 Task: Find an Airbnb in Mankato, United States, for 8 guests from 12 Aug to 16 Aug, with free parking, TV, and a price range of ₹10,000 to ₹16,000.
Action: Mouse moved to (567, 102)
Screenshot: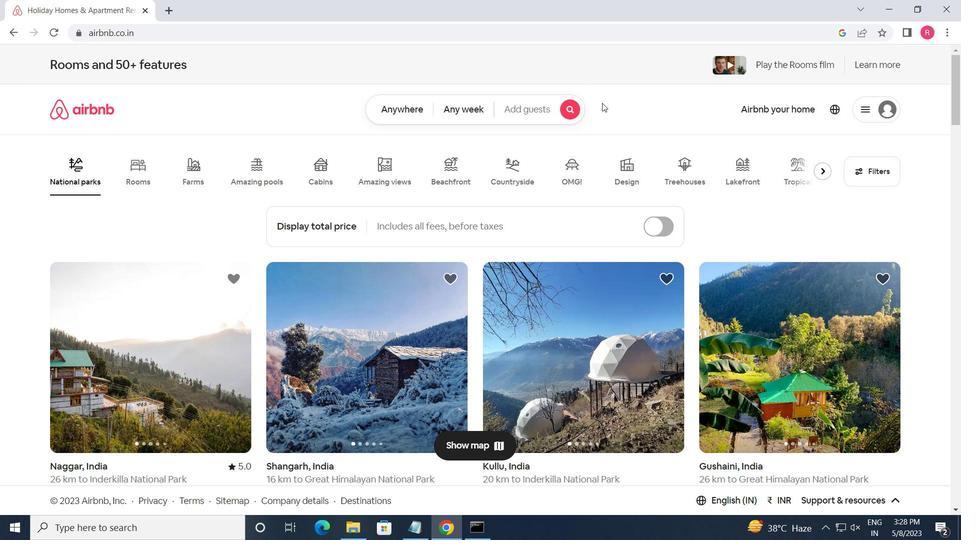 
Action: Mouse pressed left at (567, 102)
Screenshot: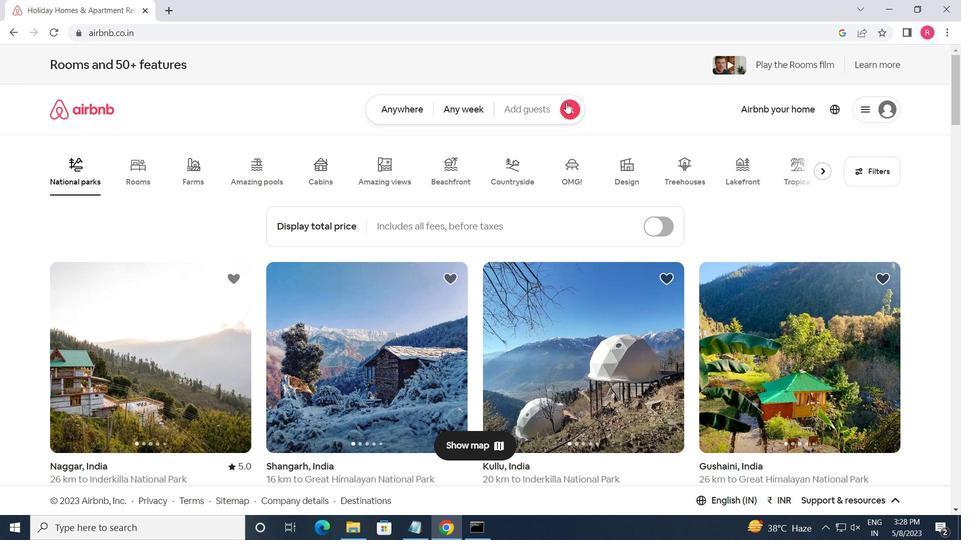 
Action: Mouse moved to (254, 167)
Screenshot: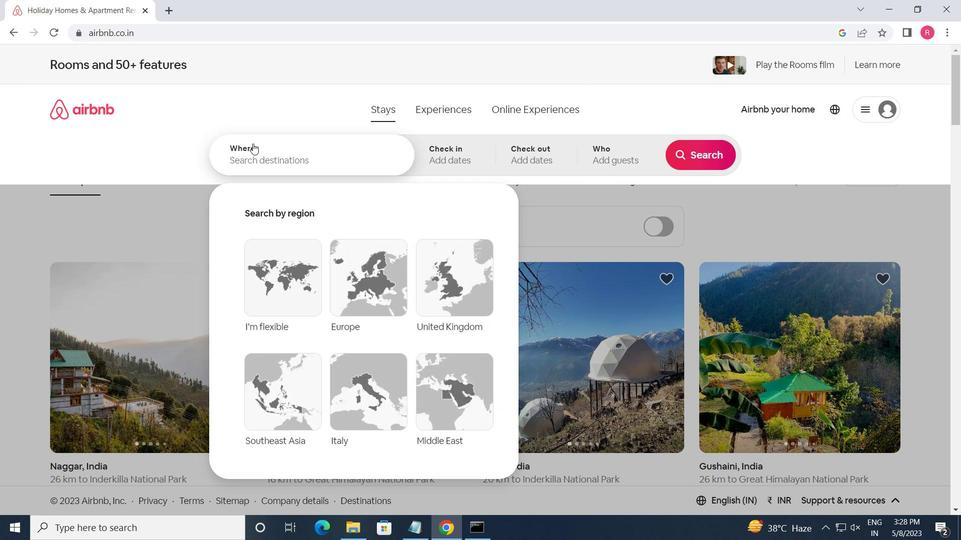 
Action: Mouse pressed left at (254, 167)
Screenshot: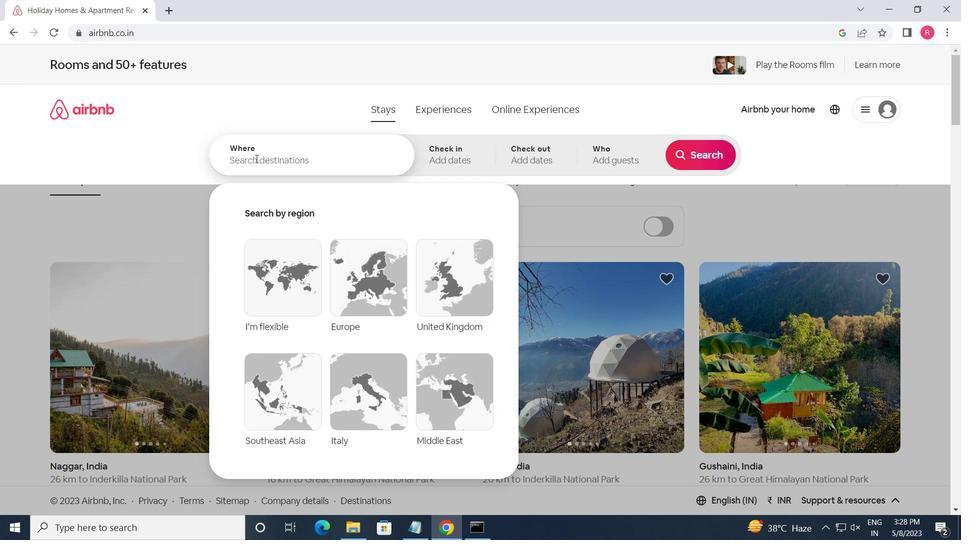 
Action: Key pressed <Key.shift_r><Key.shift_r><Key.shift_r><Key.shift_r><Key.shift_r><Key.shift_r><Key.shift_r><Key.shift_r><Key.shift_r><Key.shift_r><Key.shift_r><Key.shift_r>Mankato,<Key.space><Key.shift_r>United<Key.space><Key.shift>STATES<Key.enter>
Screenshot: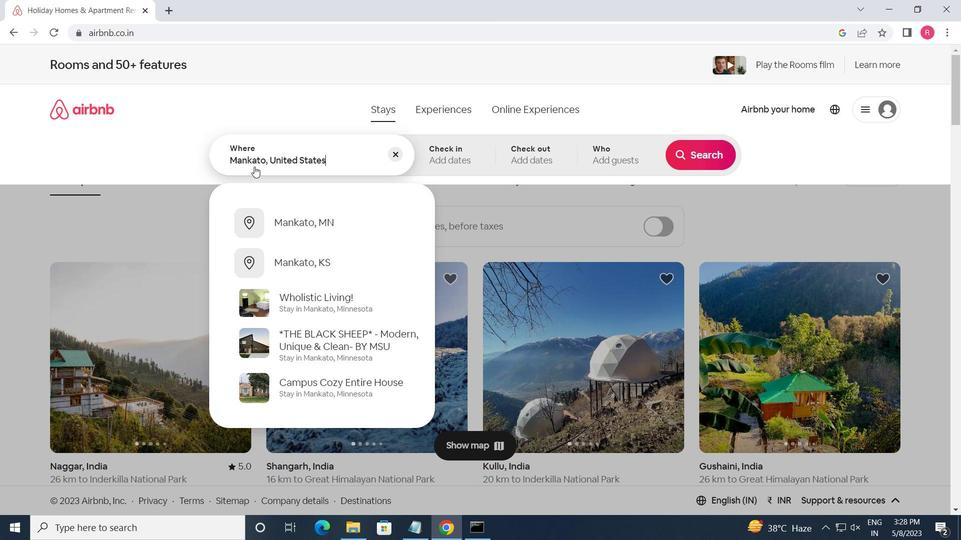 
Action: Mouse moved to (697, 253)
Screenshot: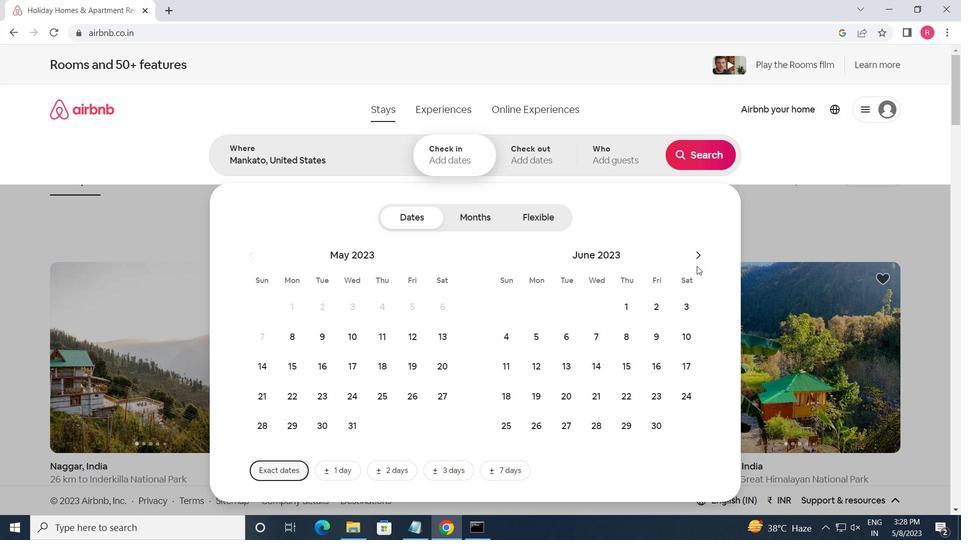 
Action: Mouse pressed left at (697, 253)
Screenshot: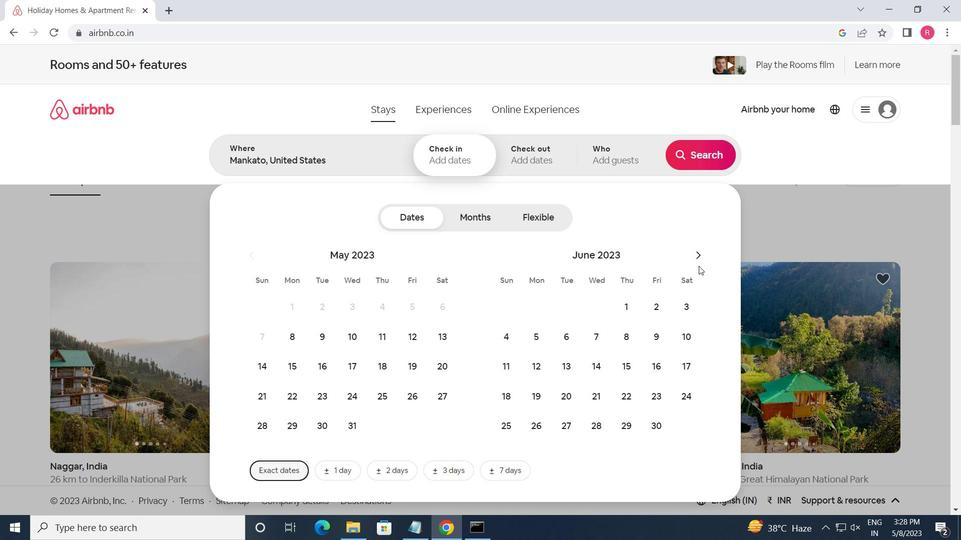 
Action: Mouse pressed left at (697, 253)
Screenshot: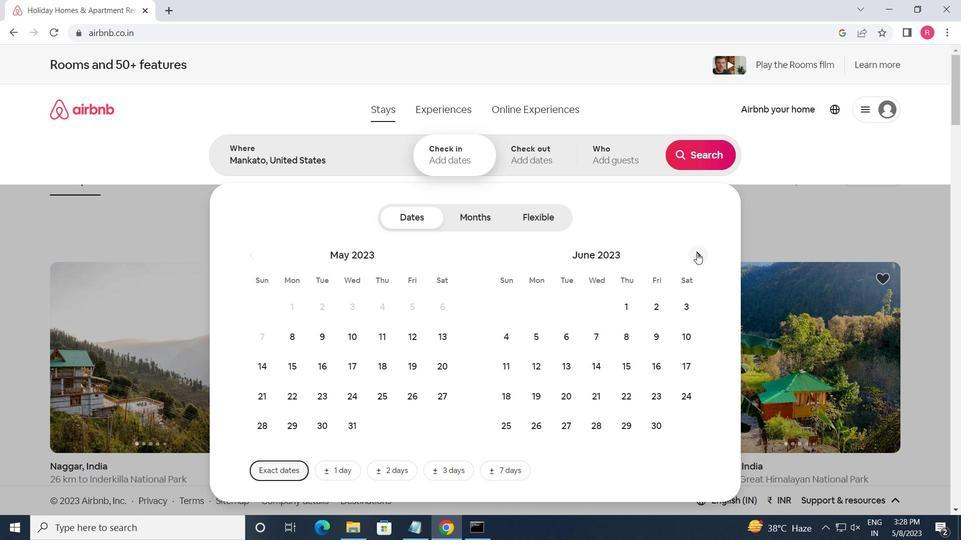 
Action: Mouse pressed left at (697, 253)
Screenshot: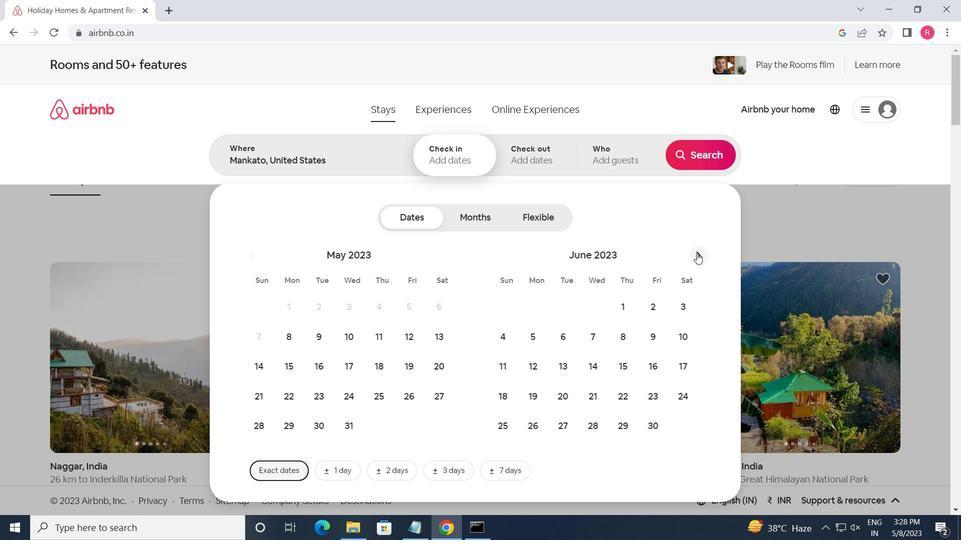 
Action: Mouse moved to (683, 341)
Screenshot: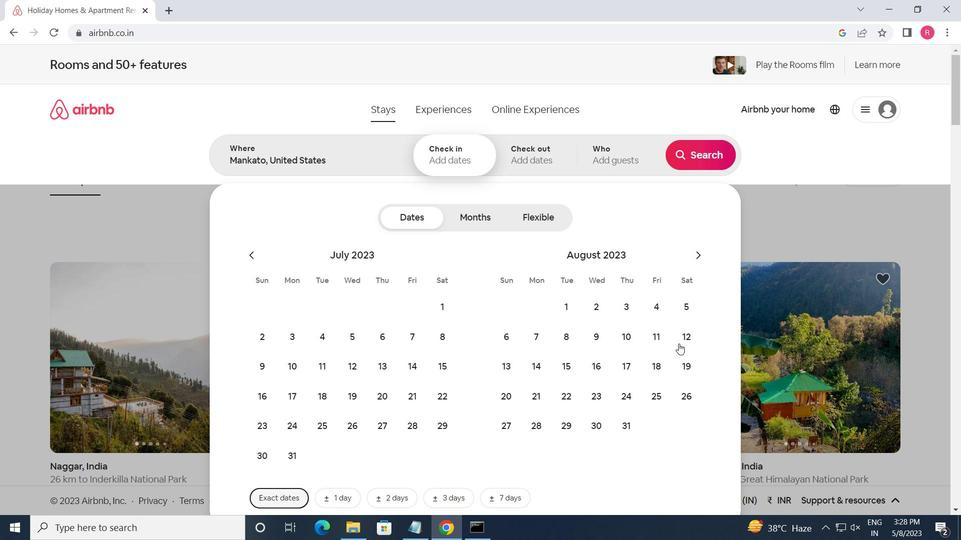 
Action: Mouse pressed left at (683, 341)
Screenshot: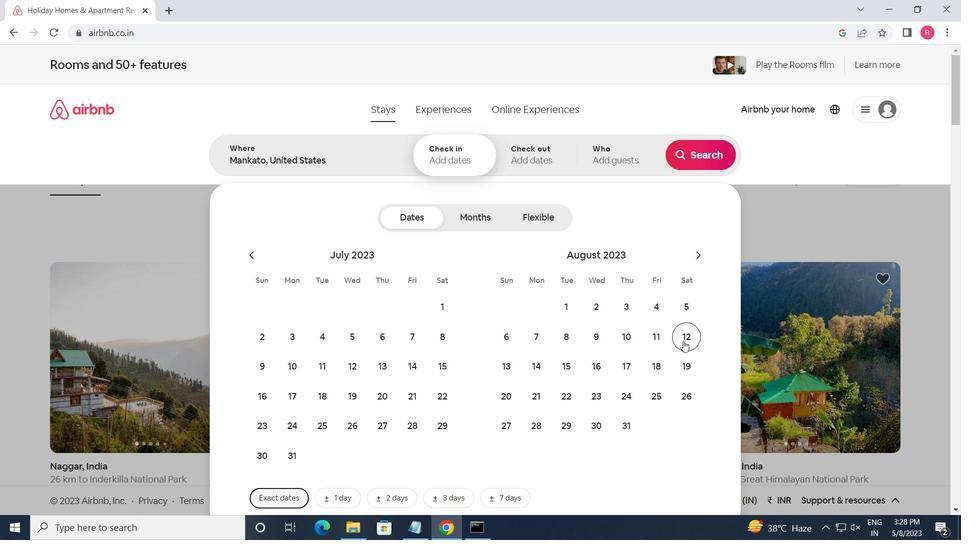 
Action: Mouse moved to (607, 371)
Screenshot: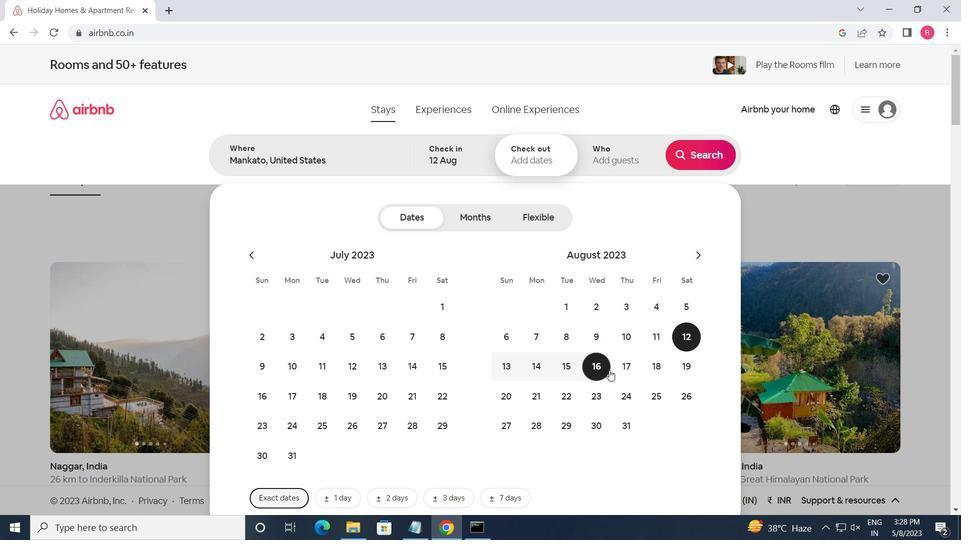 
Action: Mouse pressed left at (607, 371)
Screenshot: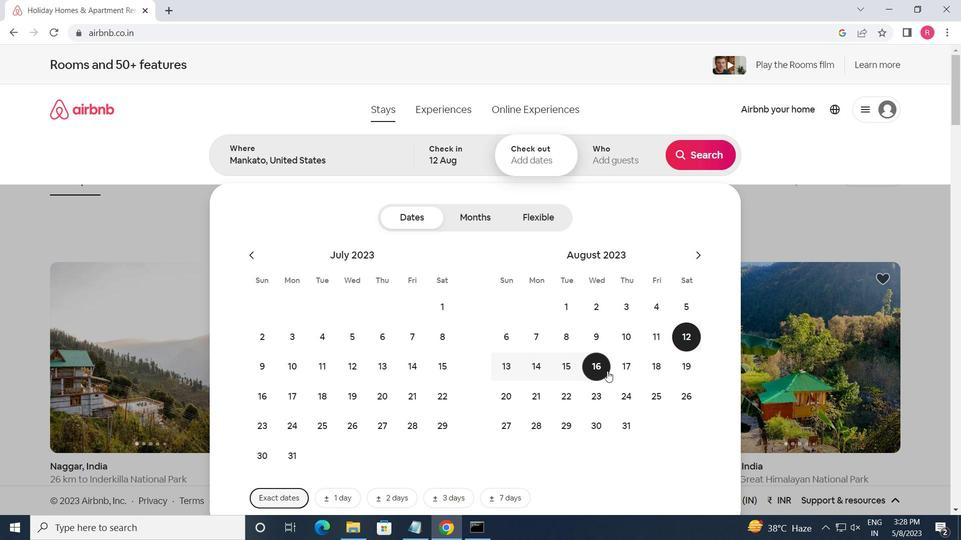
Action: Mouse moved to (606, 145)
Screenshot: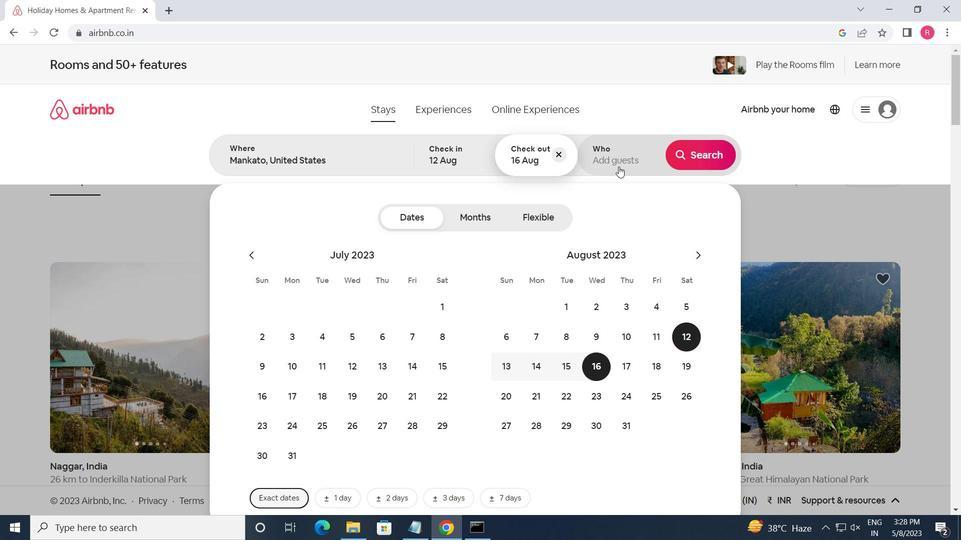 
Action: Mouse pressed left at (606, 145)
Screenshot: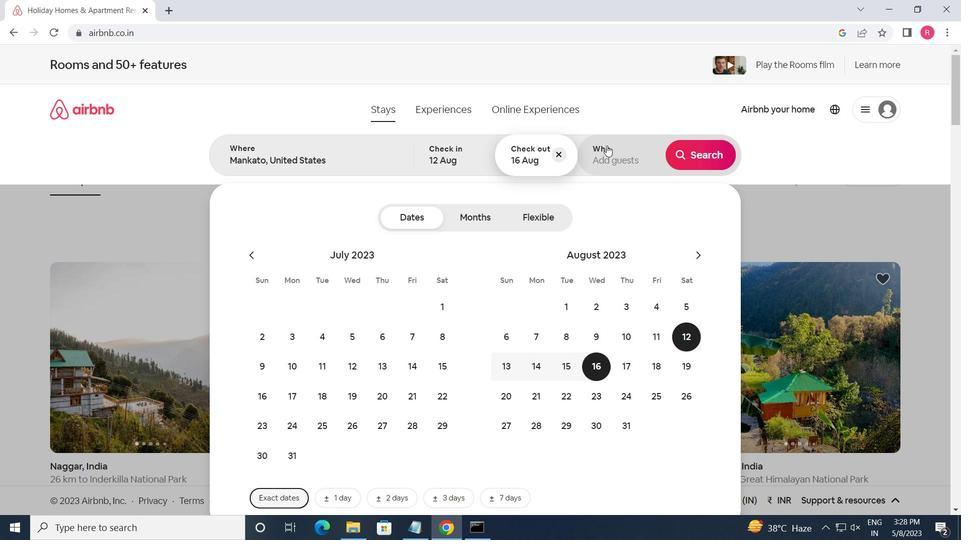 
Action: Mouse moved to (704, 222)
Screenshot: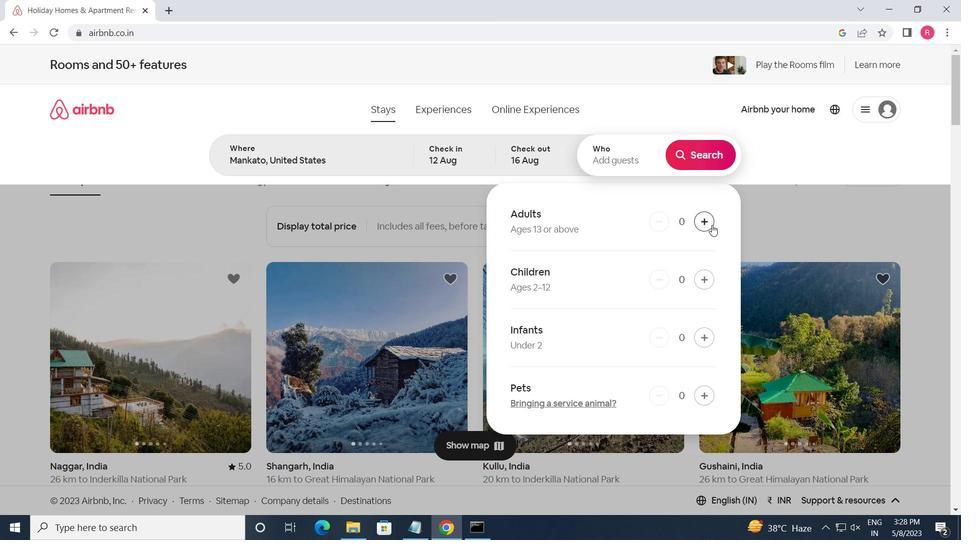
Action: Mouse pressed left at (704, 222)
Screenshot: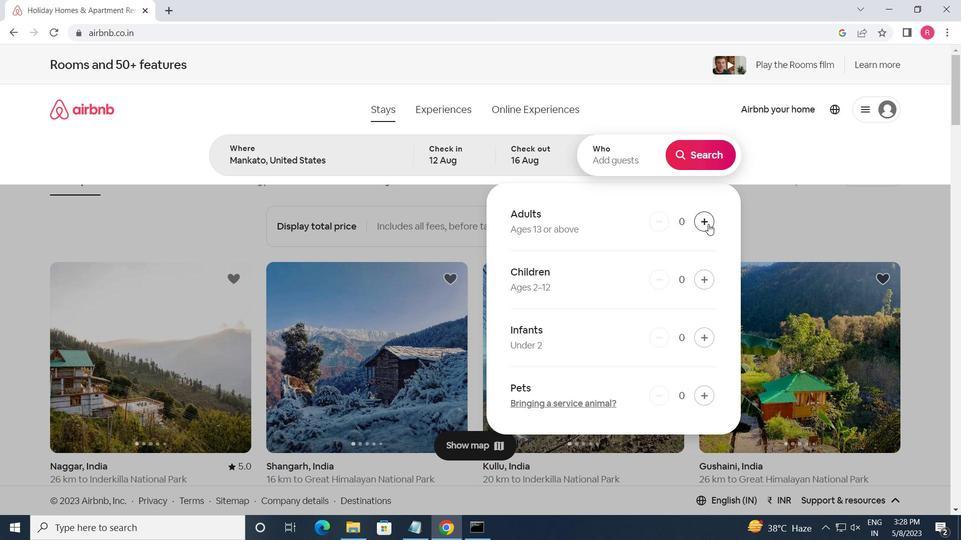 
Action: Mouse pressed left at (704, 222)
Screenshot: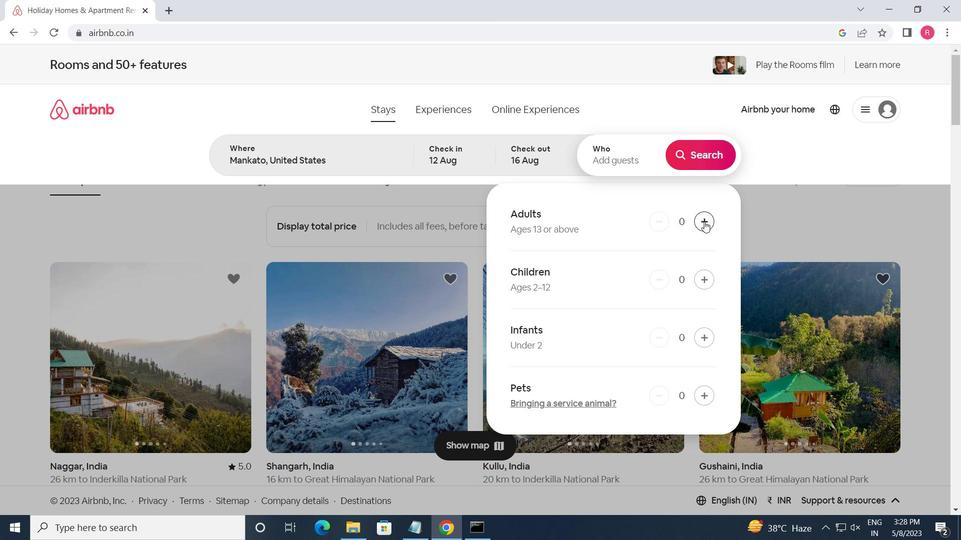 
Action: Mouse pressed left at (704, 222)
Screenshot: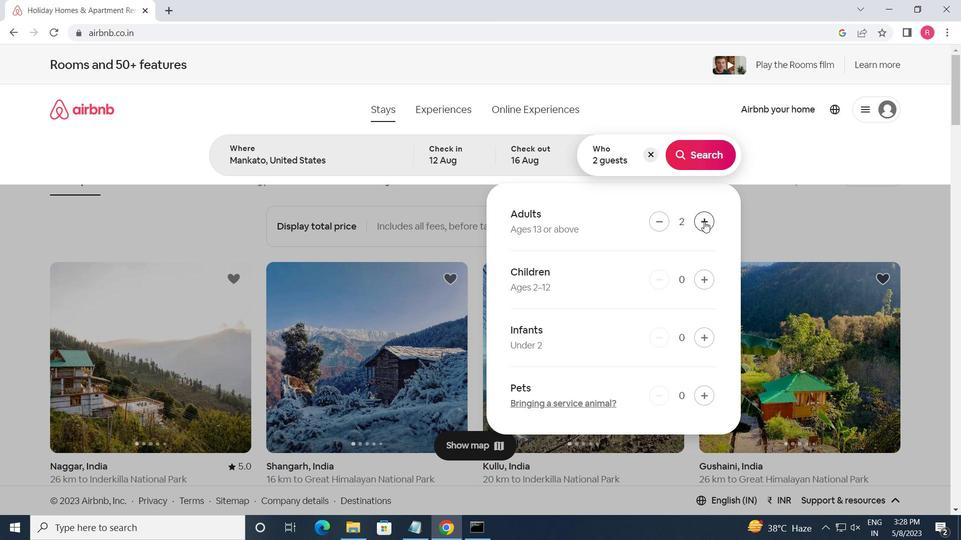 
Action: Mouse pressed left at (704, 222)
Screenshot: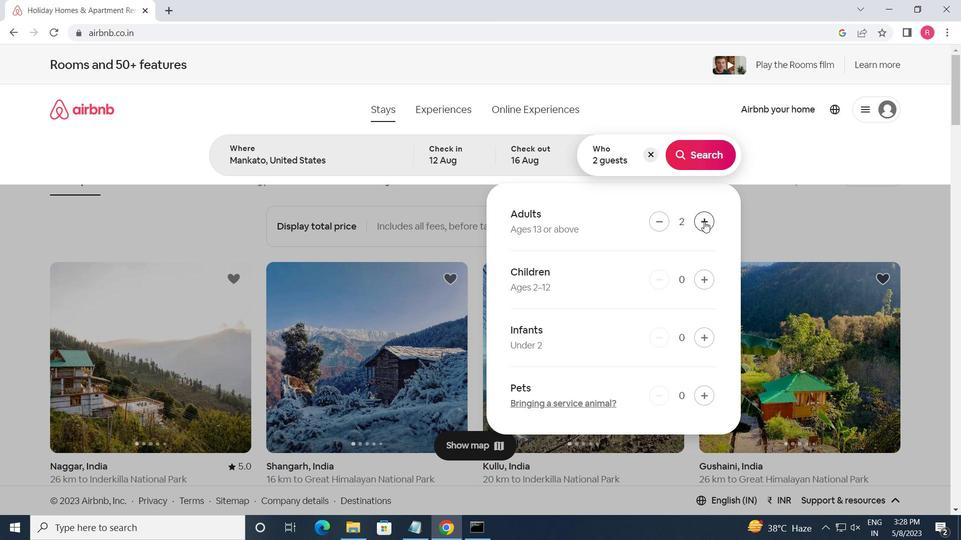 
Action: Mouse pressed left at (704, 222)
Screenshot: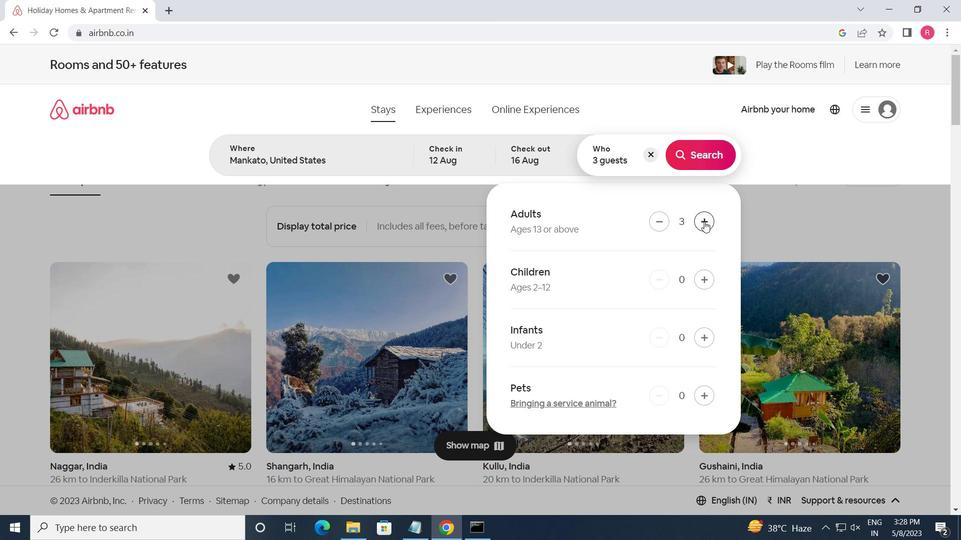 
Action: Mouse pressed left at (704, 222)
Screenshot: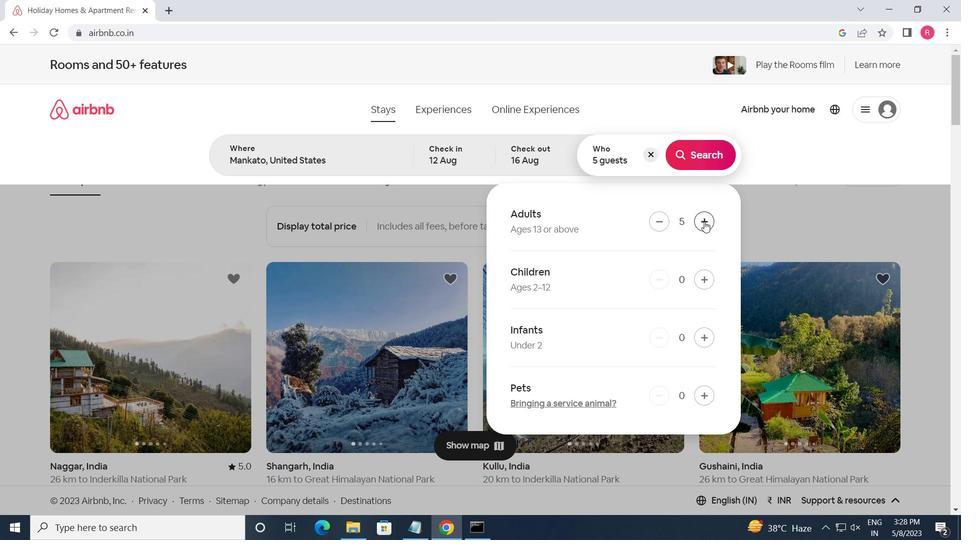 
Action: Mouse pressed left at (704, 222)
Screenshot: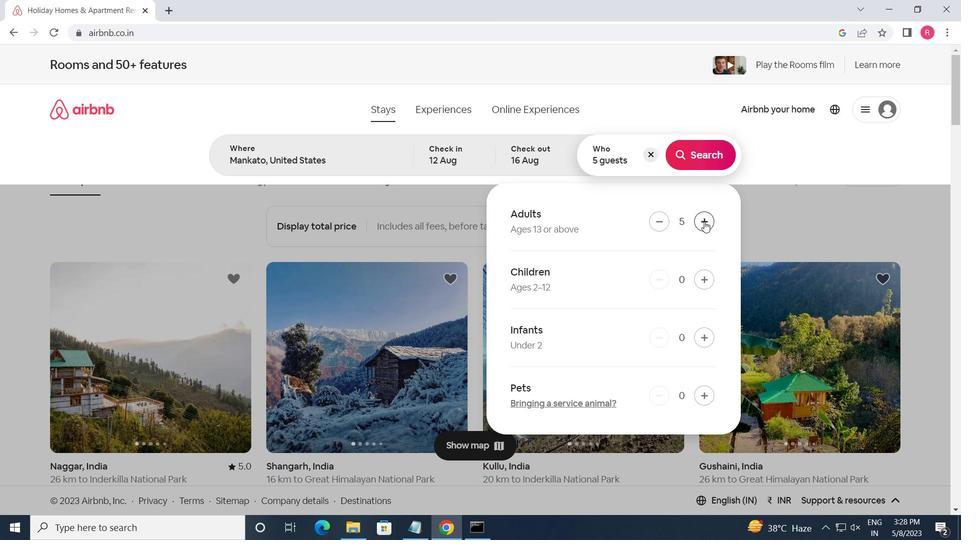 
Action: Mouse pressed left at (704, 222)
Screenshot: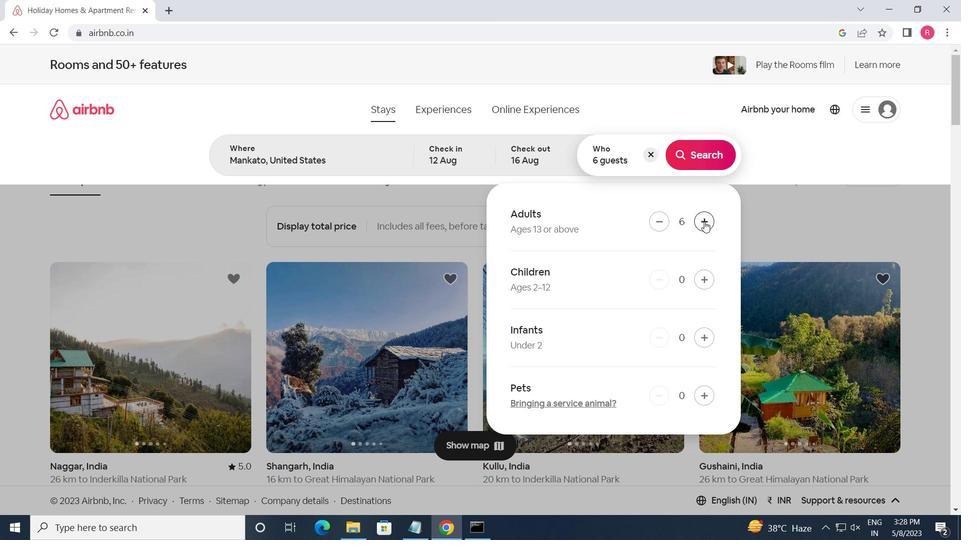
Action: Mouse moved to (688, 149)
Screenshot: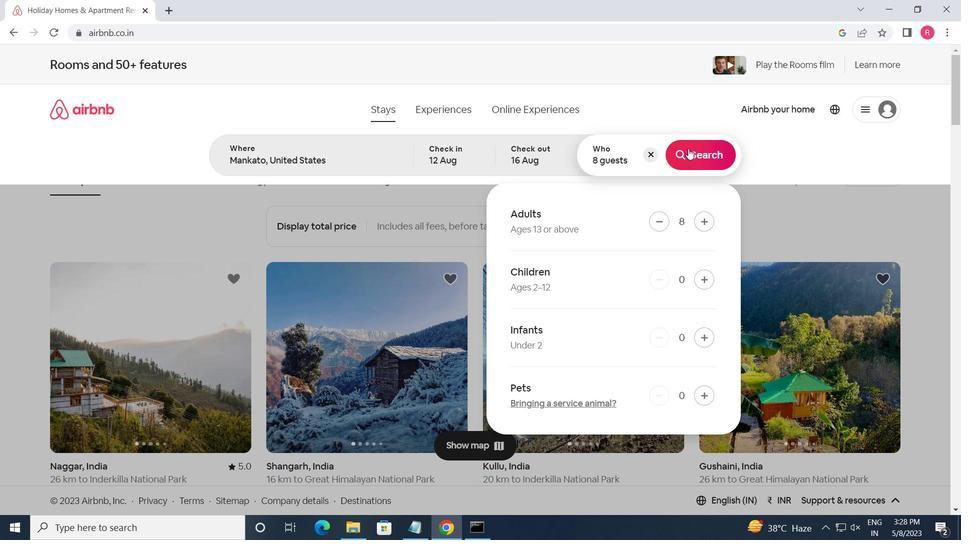 
Action: Mouse pressed left at (688, 149)
Screenshot: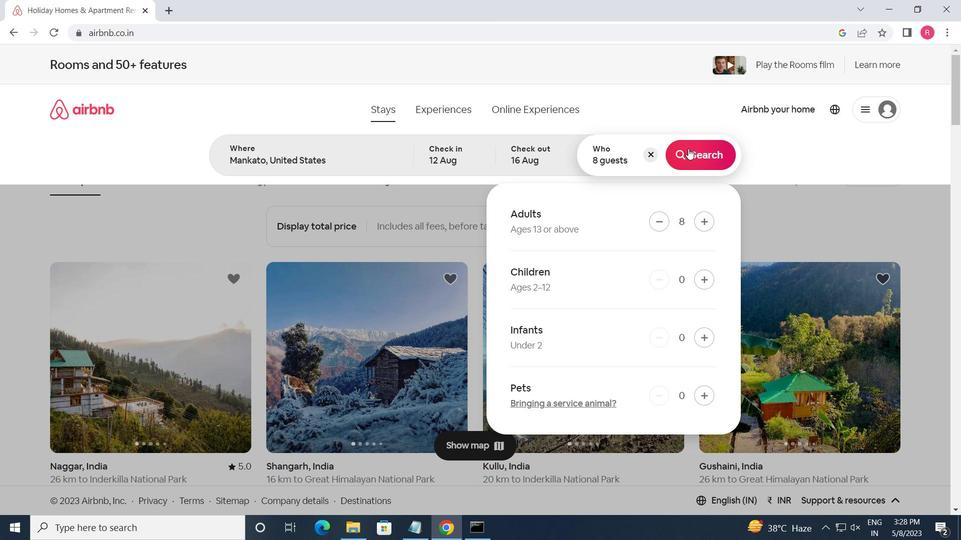 
Action: Mouse moved to (901, 124)
Screenshot: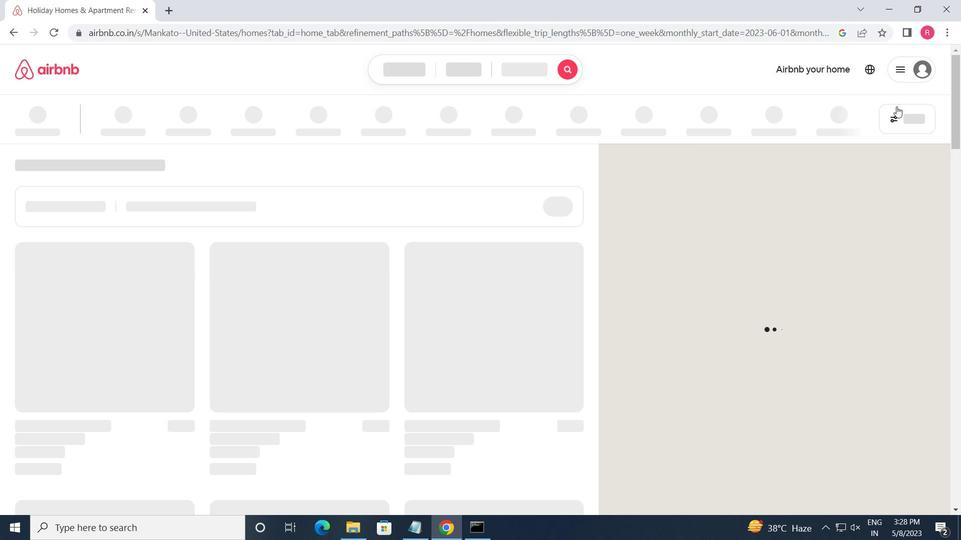 
Action: Mouse pressed left at (901, 124)
Screenshot: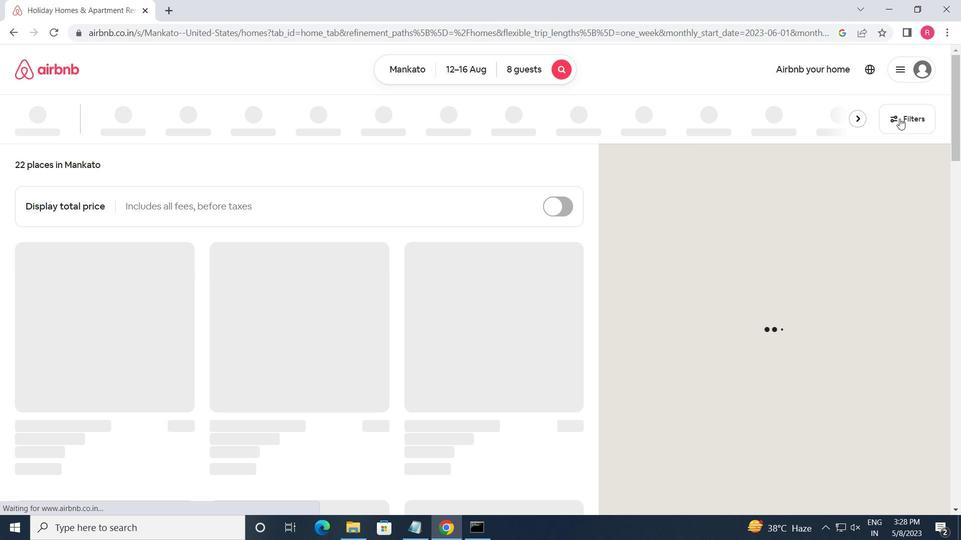 
Action: Mouse moved to (350, 417)
Screenshot: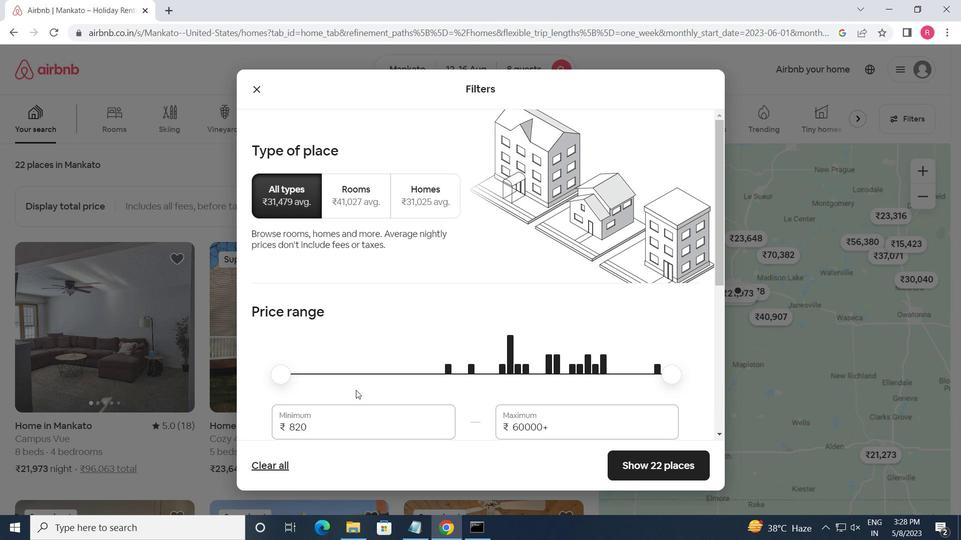 
Action: Mouse scrolled (350, 417) with delta (0, 0)
Screenshot: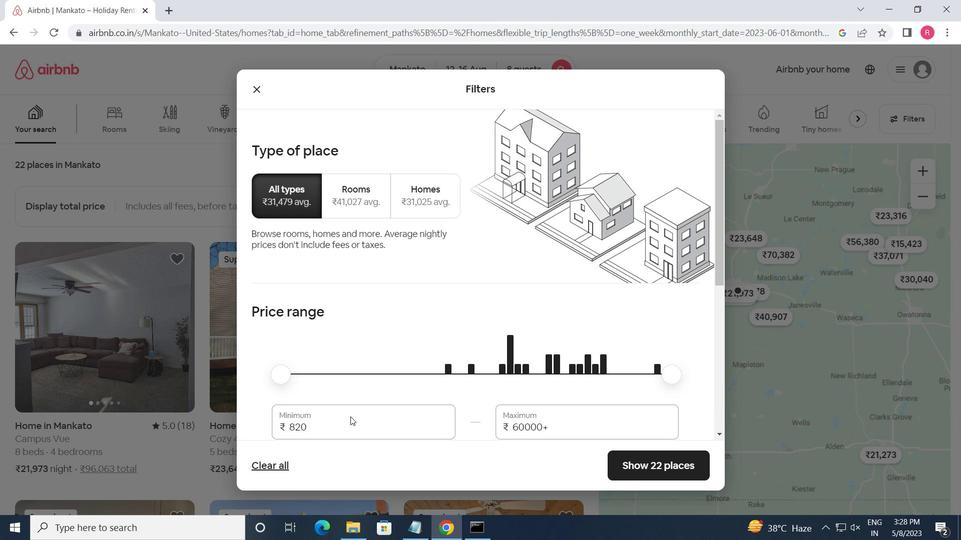 
Action: Mouse scrolled (350, 417) with delta (0, 0)
Screenshot: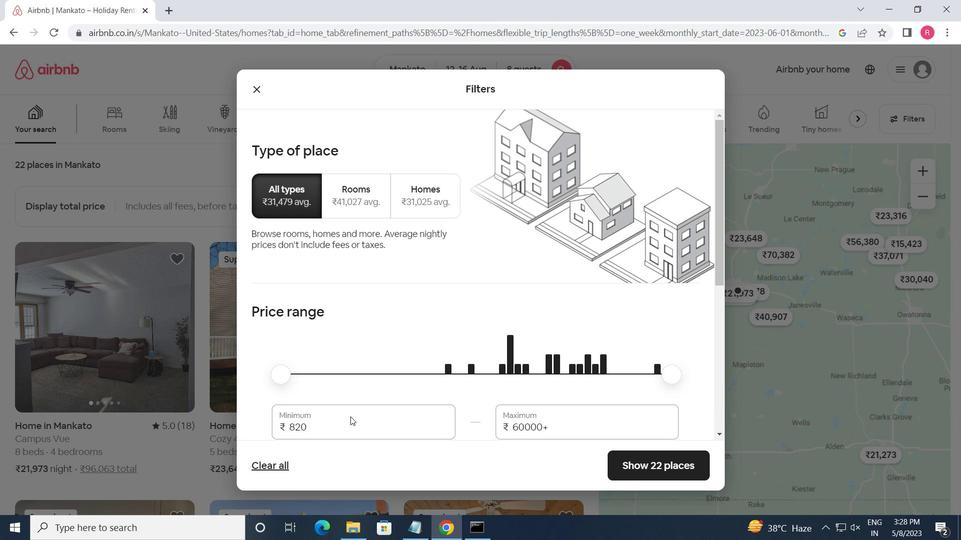 
Action: Mouse moved to (354, 302)
Screenshot: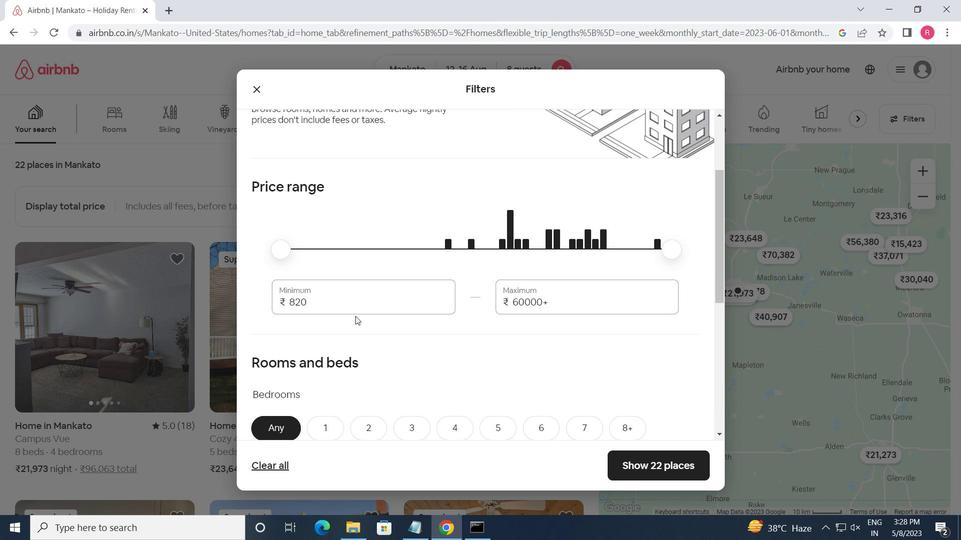 
Action: Mouse pressed left at (354, 302)
Screenshot: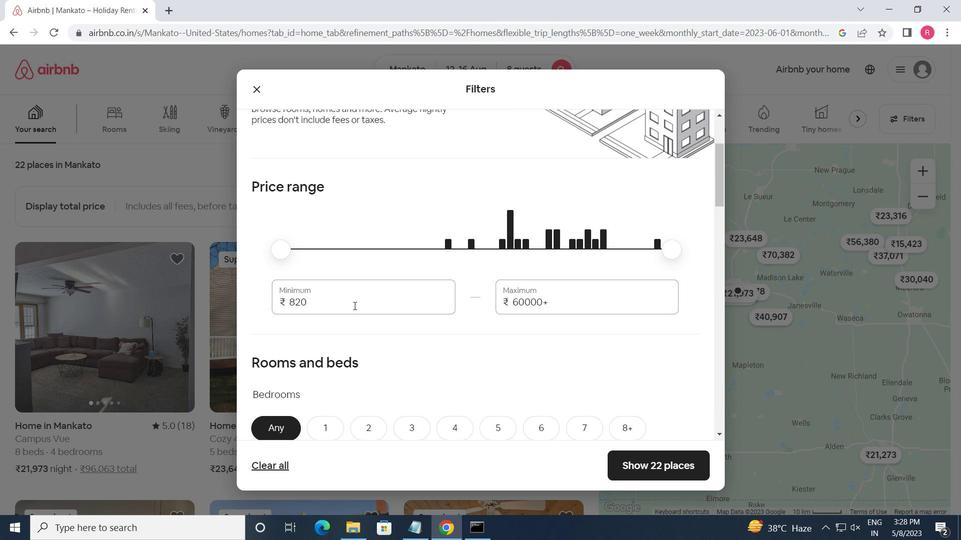 
Action: Mouse moved to (355, 301)
Screenshot: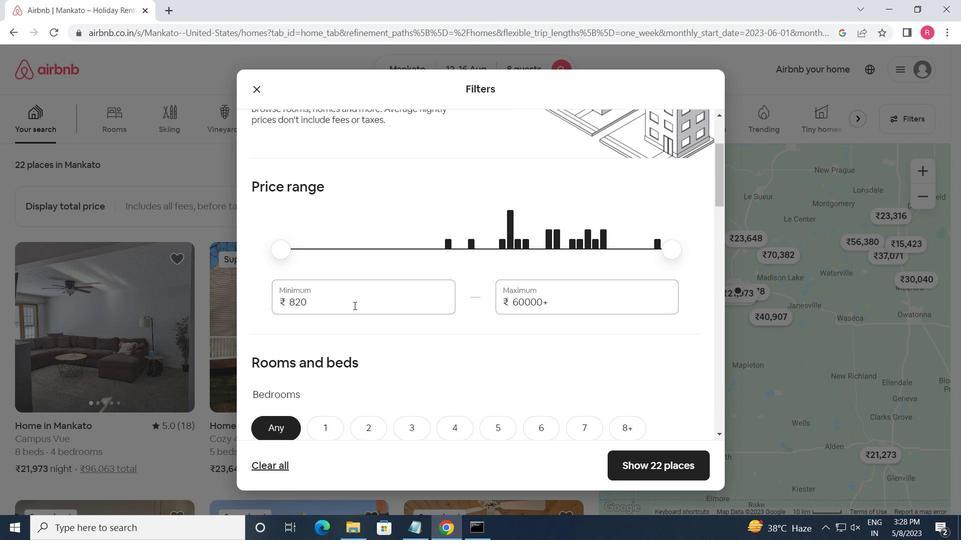 
Action: Key pressed <Key.backspace><Key.backspace><Key.backspace><Key.backspace><Key.backspace><Key.backspace><Key.backspace><Key.backspace><Key.backspace><Key.backspace>10000<Key.tab>16000
Screenshot: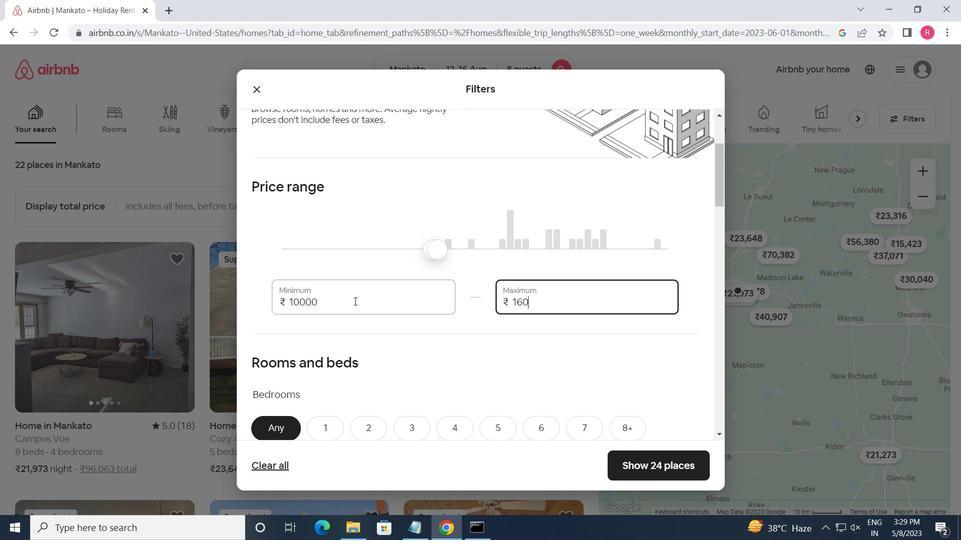 
Action: Mouse moved to (396, 231)
Screenshot: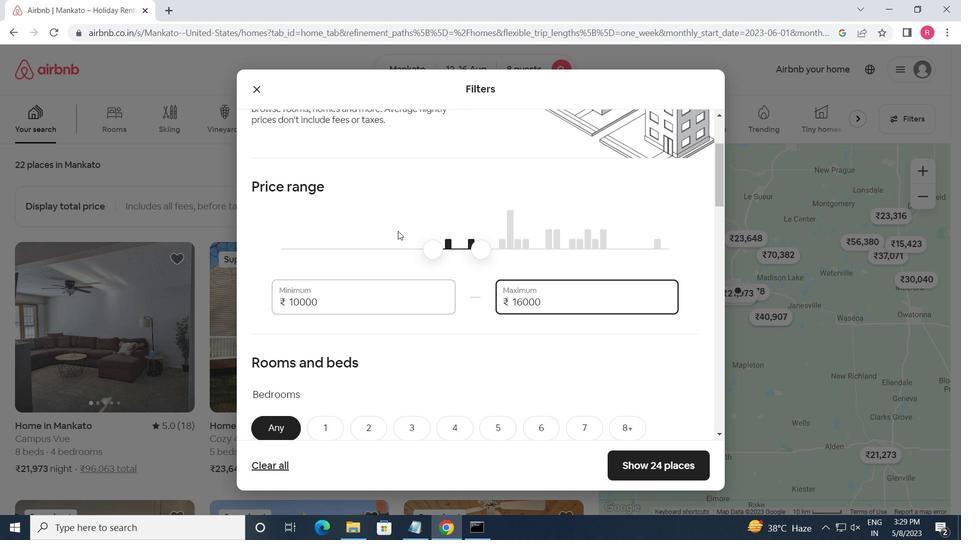 
Action: Mouse scrolled (396, 231) with delta (0, 0)
Screenshot: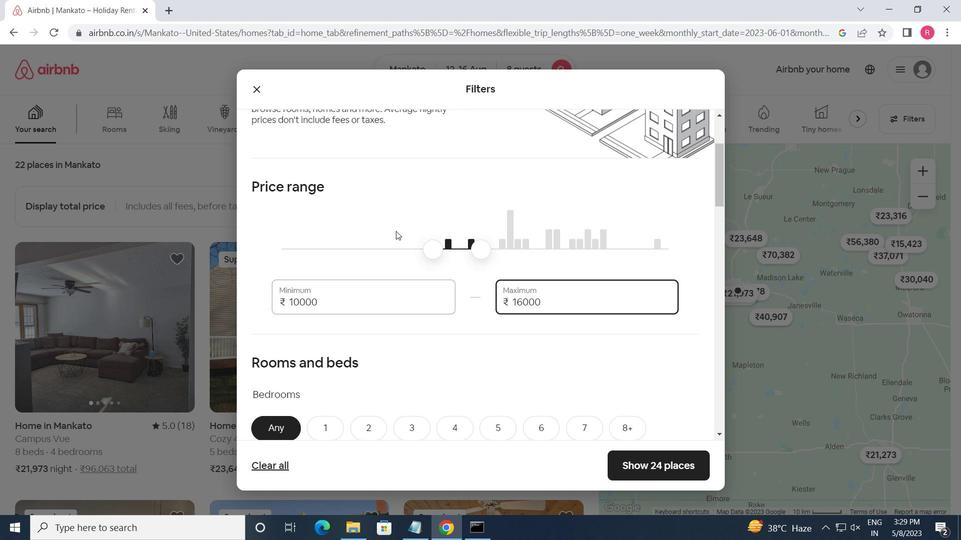 
Action: Mouse scrolled (396, 231) with delta (0, 0)
Screenshot: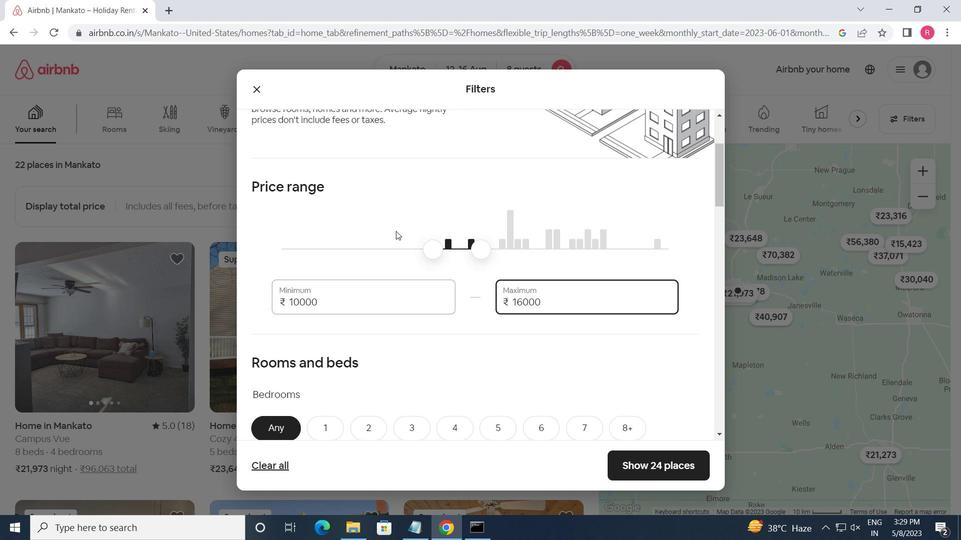 
Action: Mouse moved to (623, 304)
Screenshot: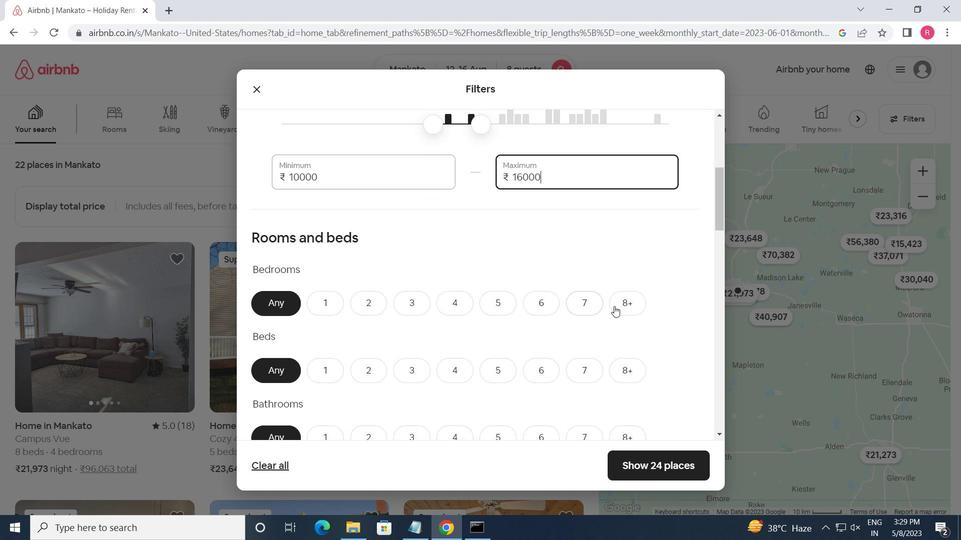 
Action: Mouse pressed left at (623, 304)
Screenshot: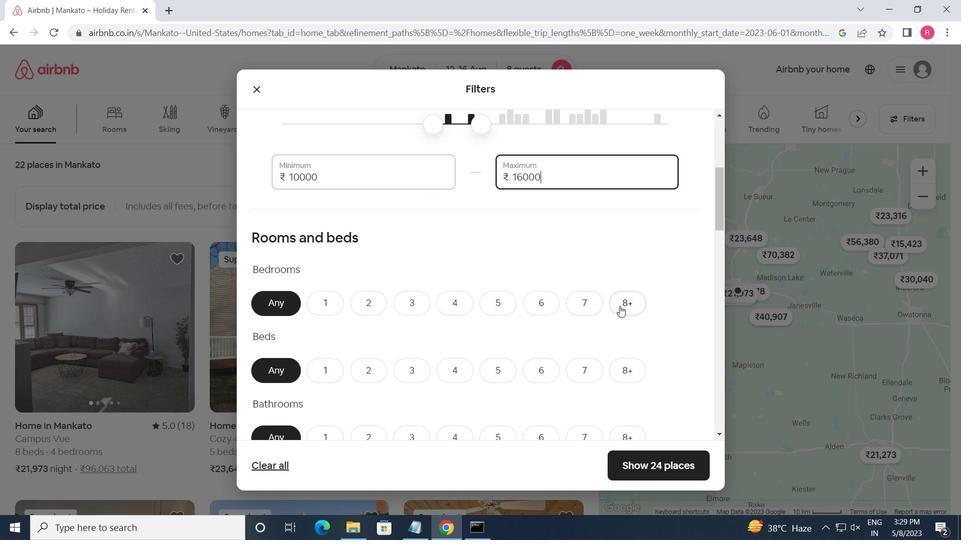 
Action: Mouse moved to (624, 363)
Screenshot: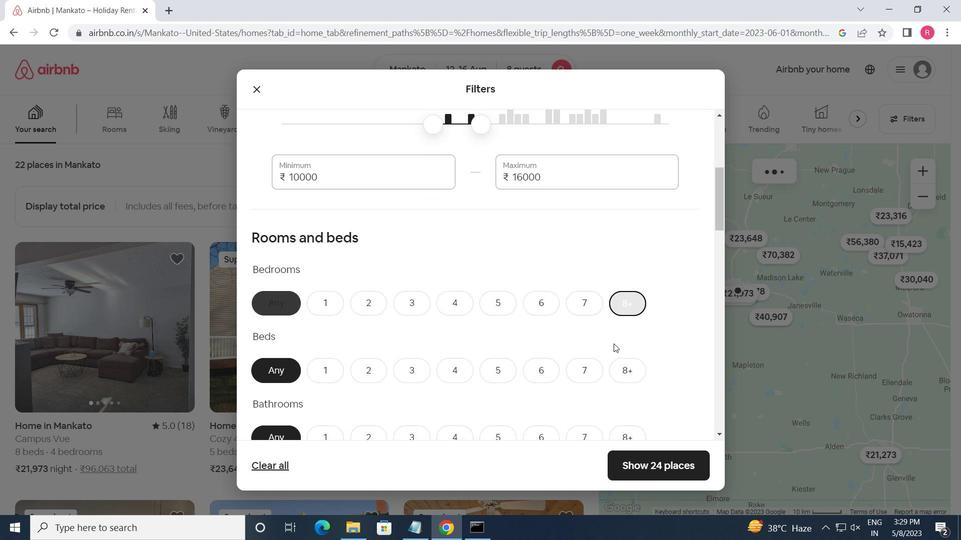 
Action: Mouse pressed left at (624, 363)
Screenshot: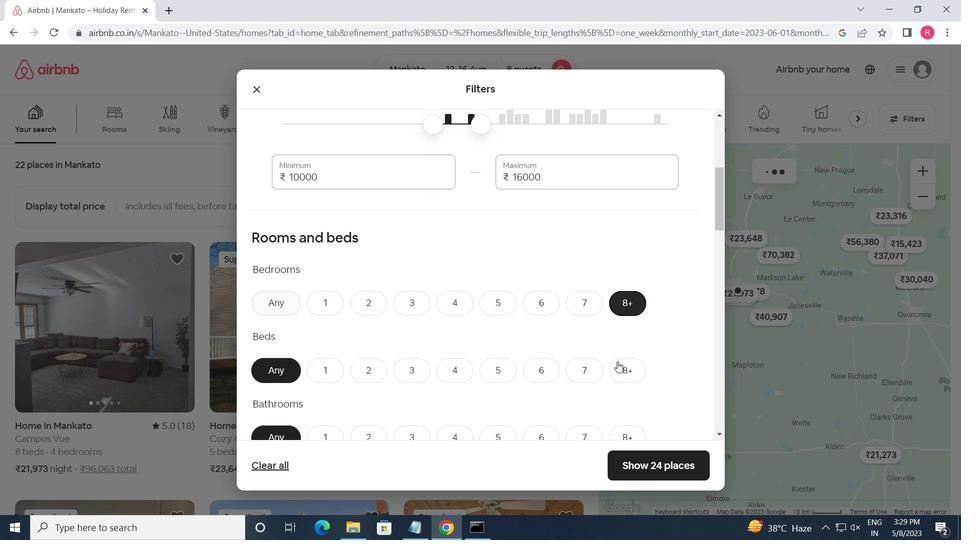 
Action: Mouse moved to (615, 349)
Screenshot: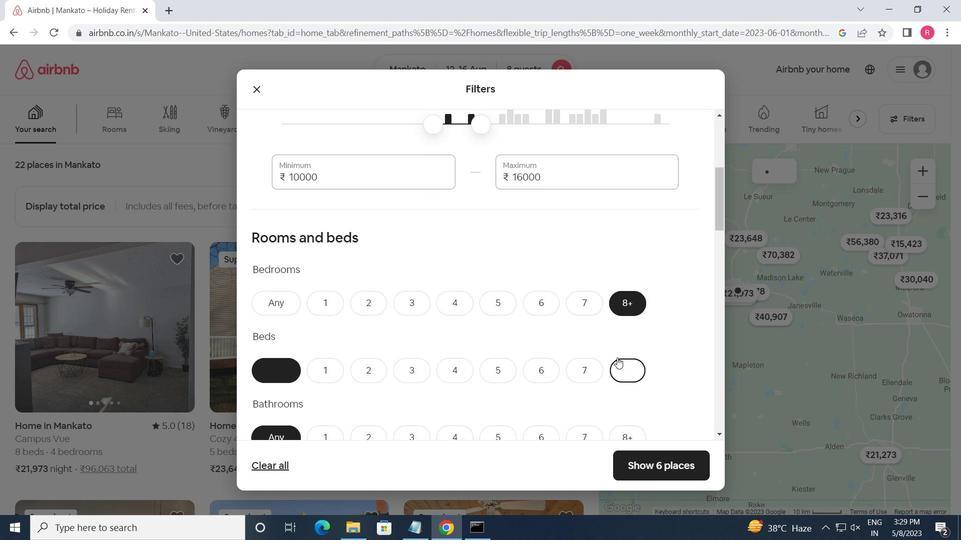 
Action: Mouse scrolled (615, 348) with delta (0, 0)
Screenshot: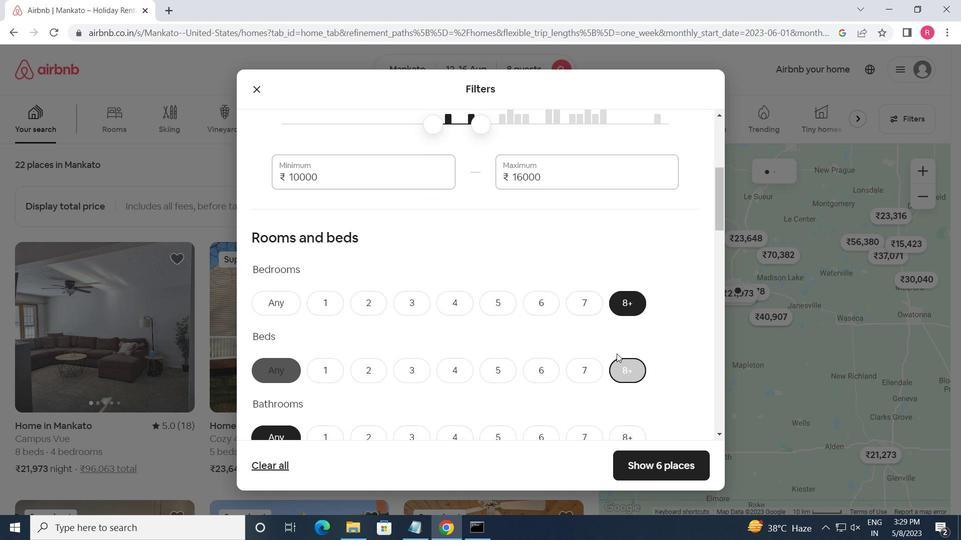 
Action: Mouse scrolled (615, 348) with delta (0, 0)
Screenshot: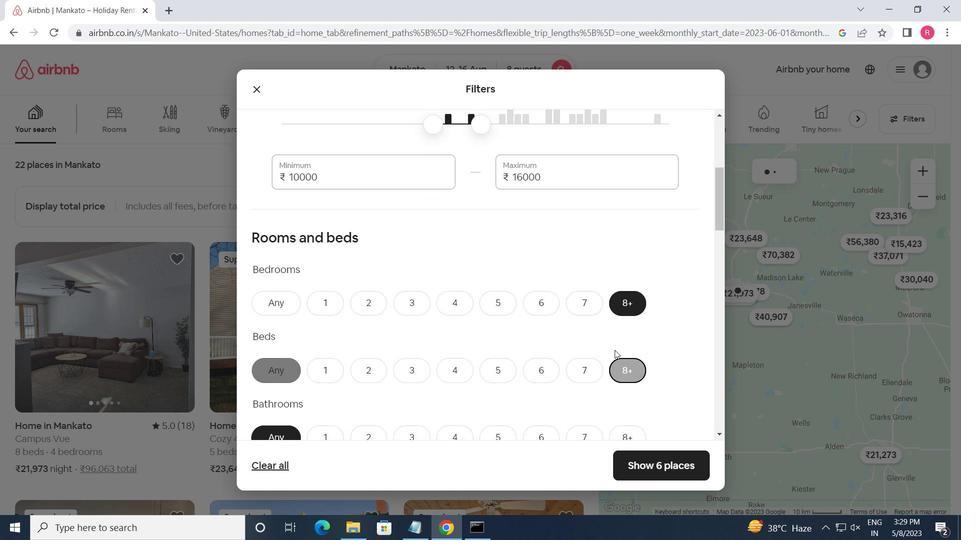 
Action: Mouse moved to (629, 317)
Screenshot: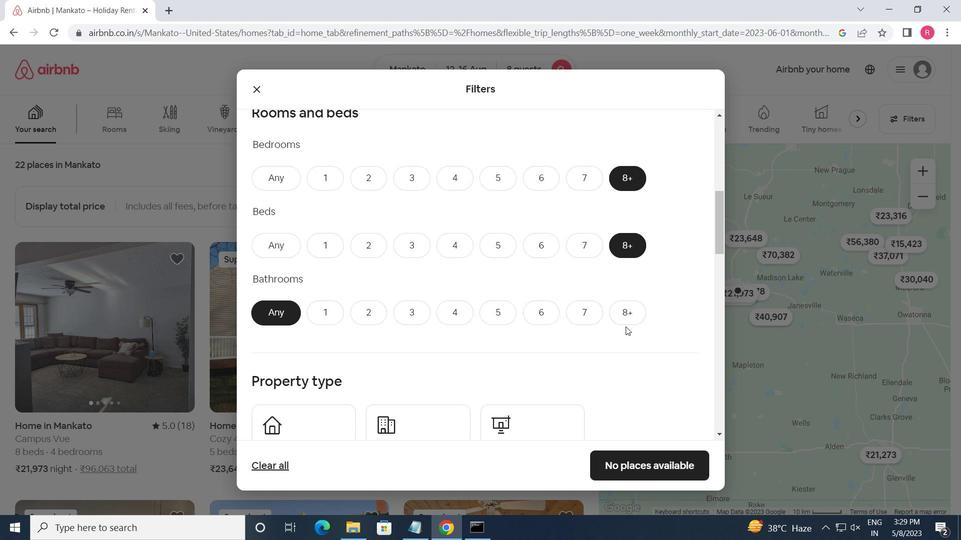 
Action: Mouse pressed left at (629, 317)
Screenshot: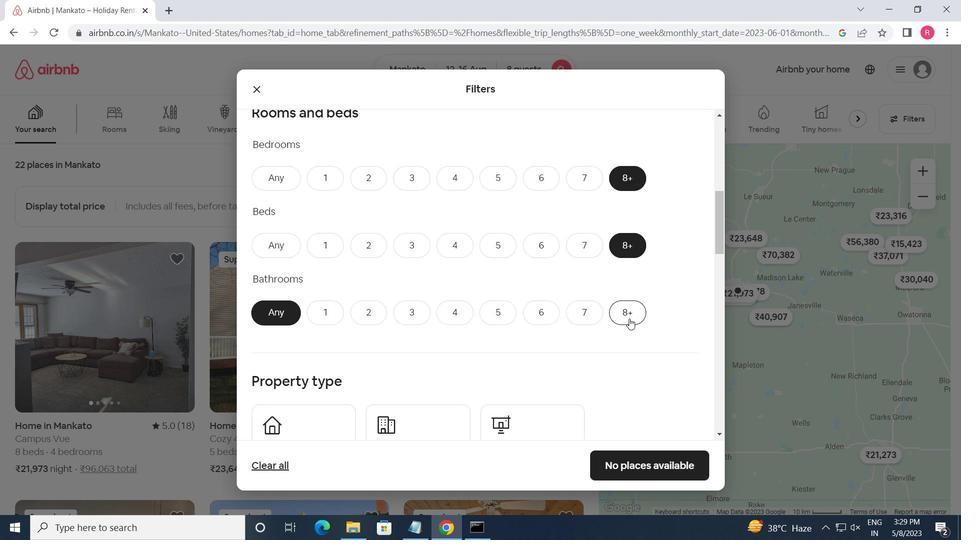 
Action: Mouse moved to (332, 284)
Screenshot: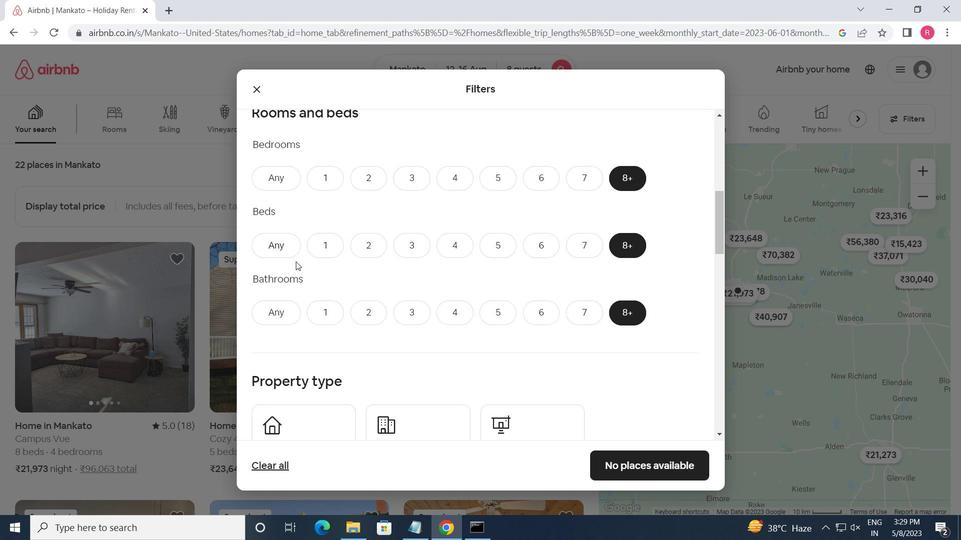 
Action: Mouse scrolled (332, 283) with delta (0, 0)
Screenshot: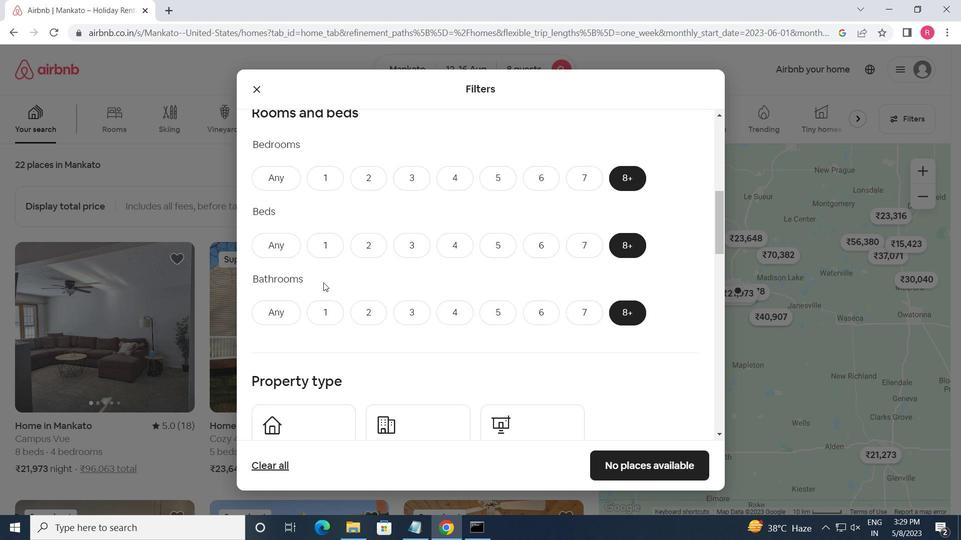
Action: Mouse scrolled (332, 283) with delta (0, 0)
Screenshot: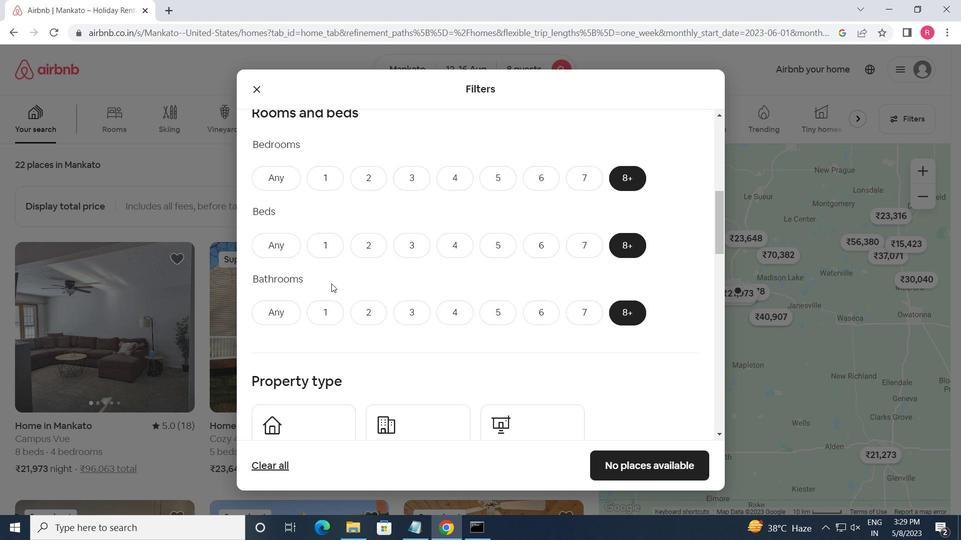 
Action: Mouse scrolled (332, 283) with delta (0, 0)
Screenshot: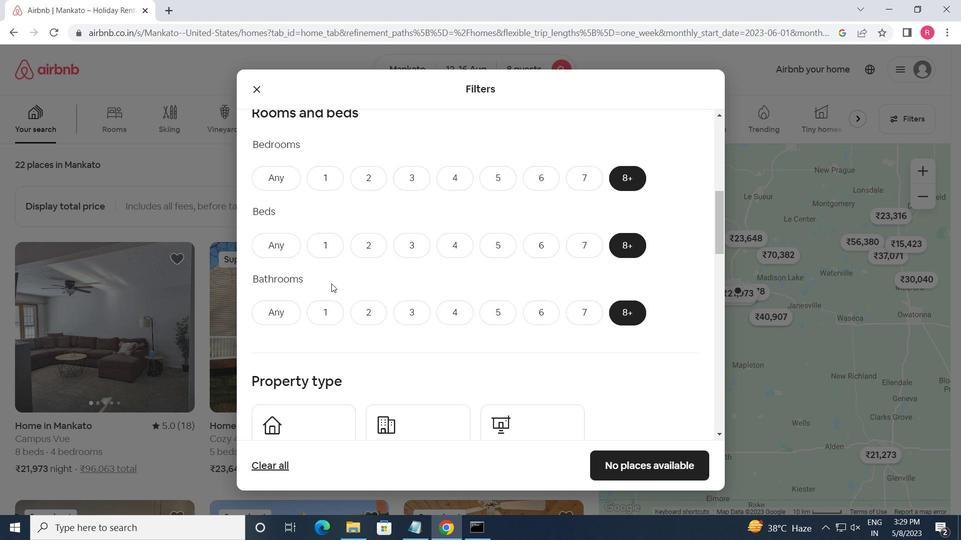 
Action: Mouse moved to (307, 264)
Screenshot: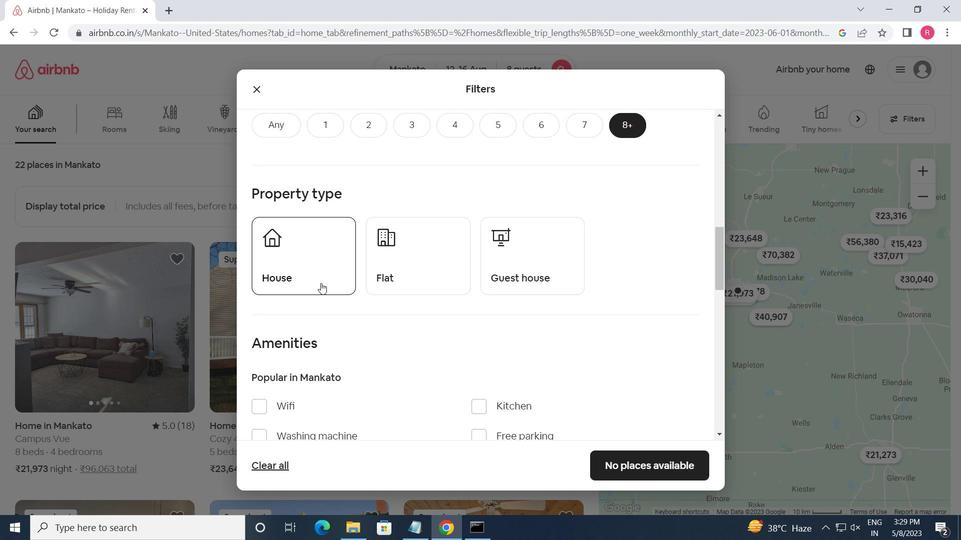 
Action: Mouse pressed left at (307, 264)
Screenshot: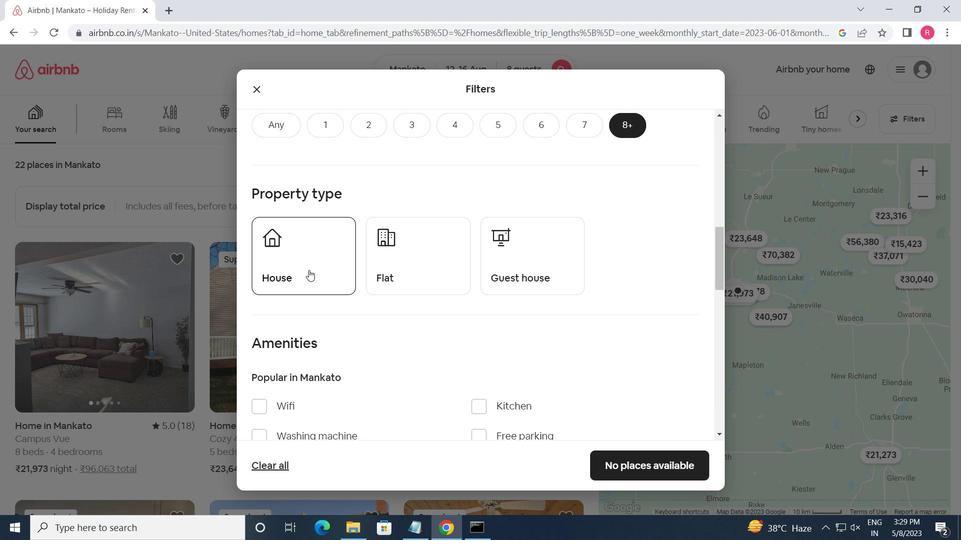 
Action: Mouse moved to (400, 277)
Screenshot: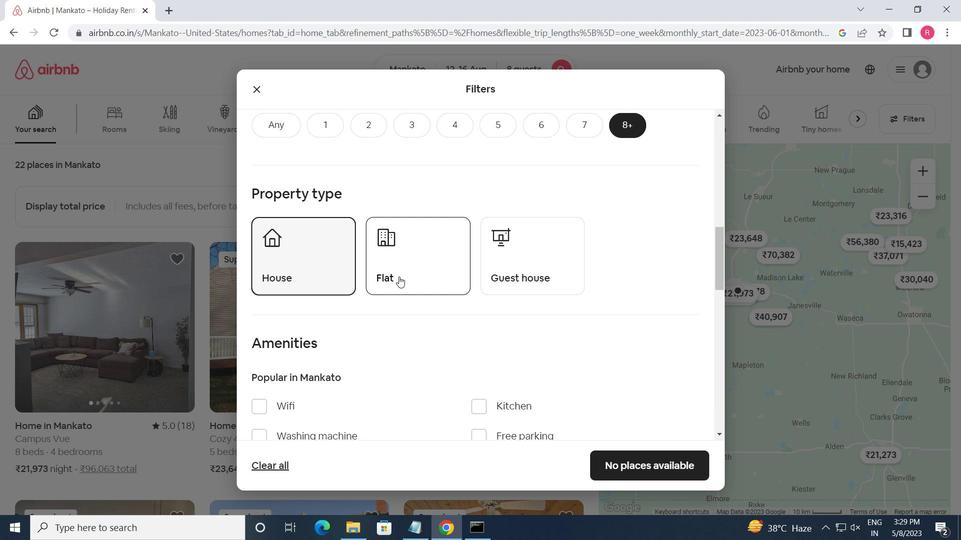 
Action: Mouse pressed left at (400, 277)
Screenshot: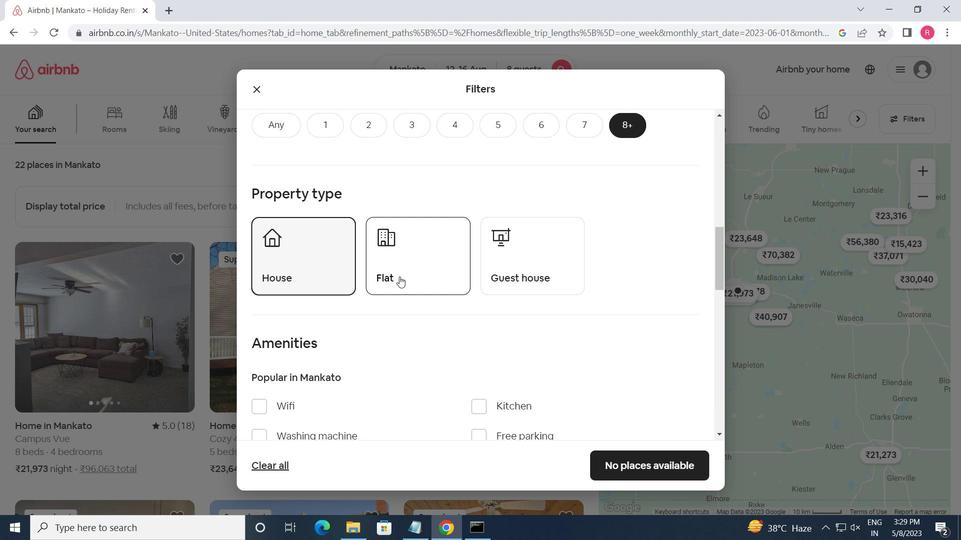 
Action: Mouse moved to (502, 278)
Screenshot: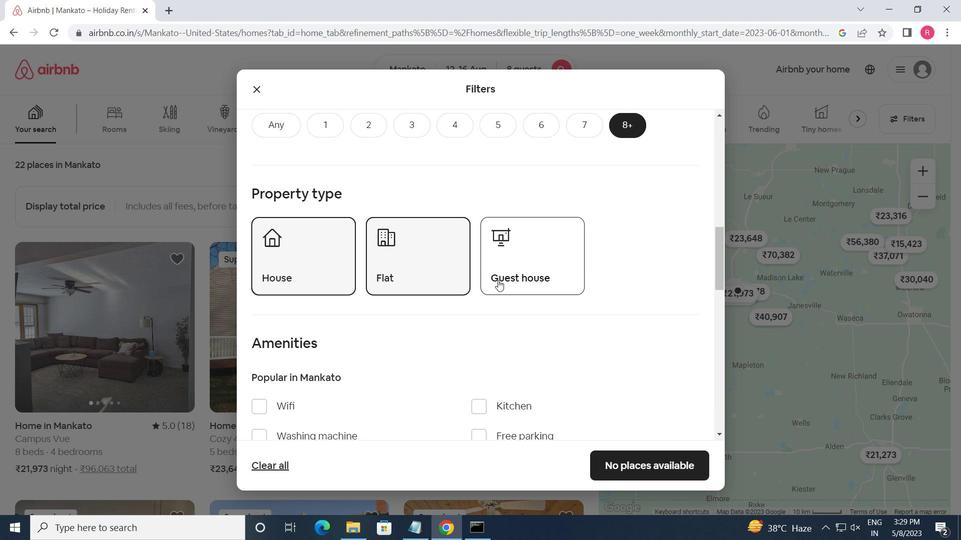 
Action: Mouse pressed left at (502, 278)
Screenshot: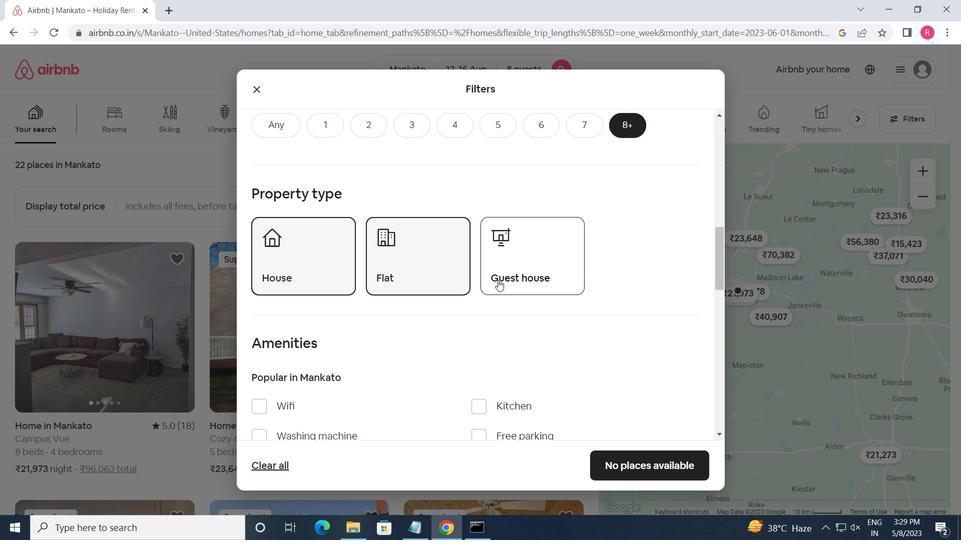 
Action: Mouse moved to (503, 267)
Screenshot: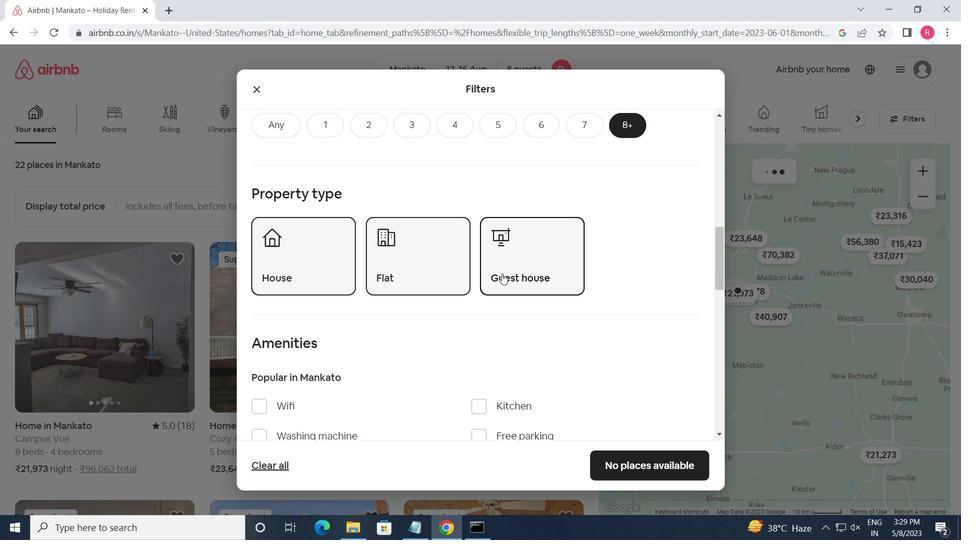 
Action: Mouse scrolled (503, 266) with delta (0, 0)
Screenshot: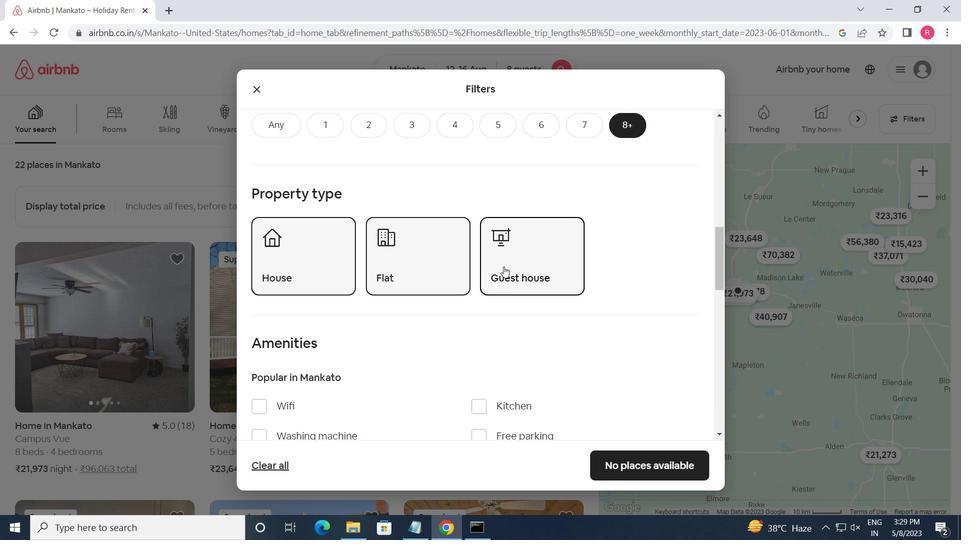 
Action: Mouse moved to (502, 267)
Screenshot: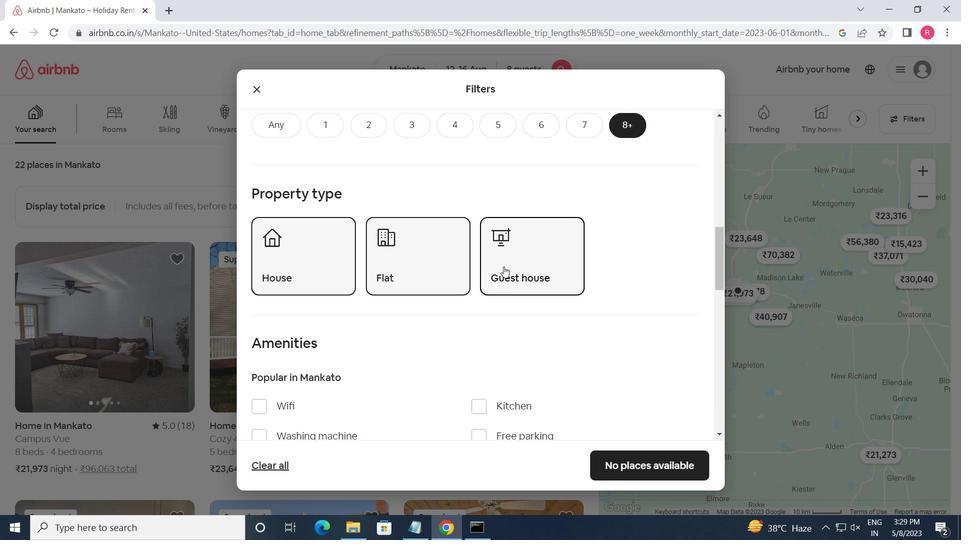 
Action: Mouse scrolled (502, 266) with delta (0, 0)
Screenshot: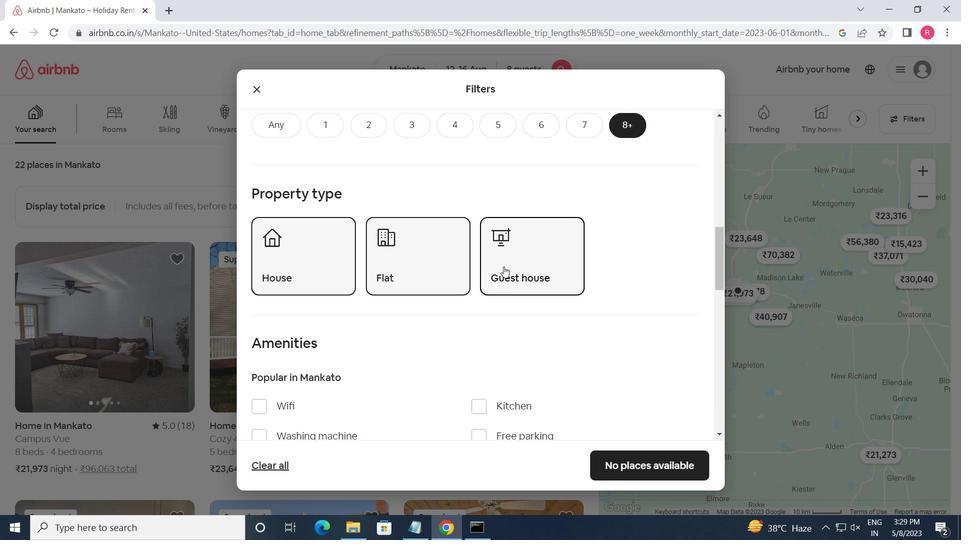 
Action: Mouse moved to (495, 267)
Screenshot: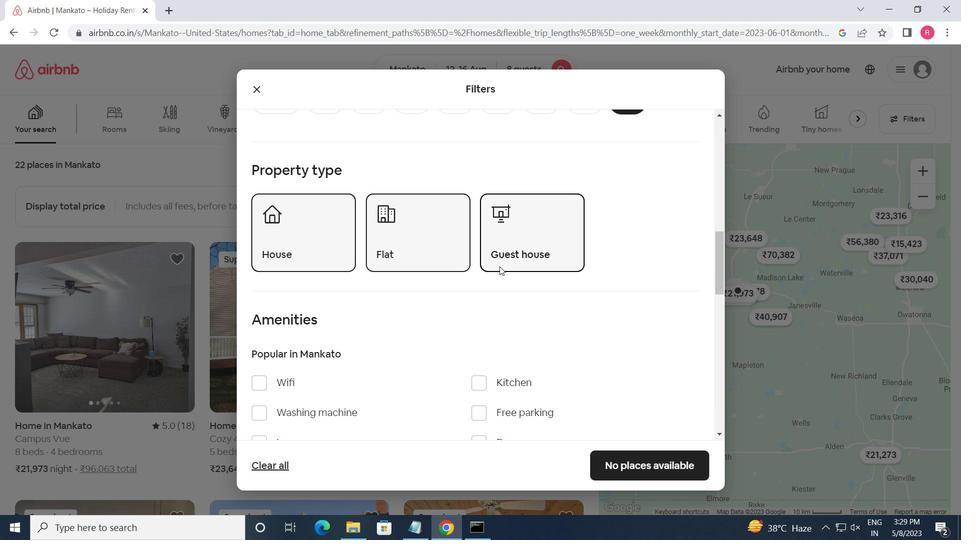 
Action: Mouse scrolled (495, 267) with delta (0, 0)
Screenshot: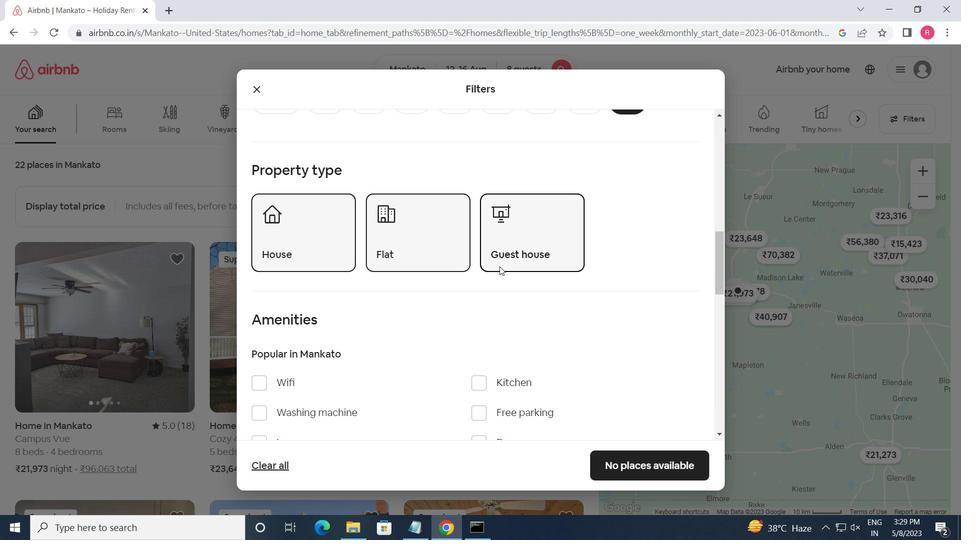 
Action: Mouse moved to (259, 219)
Screenshot: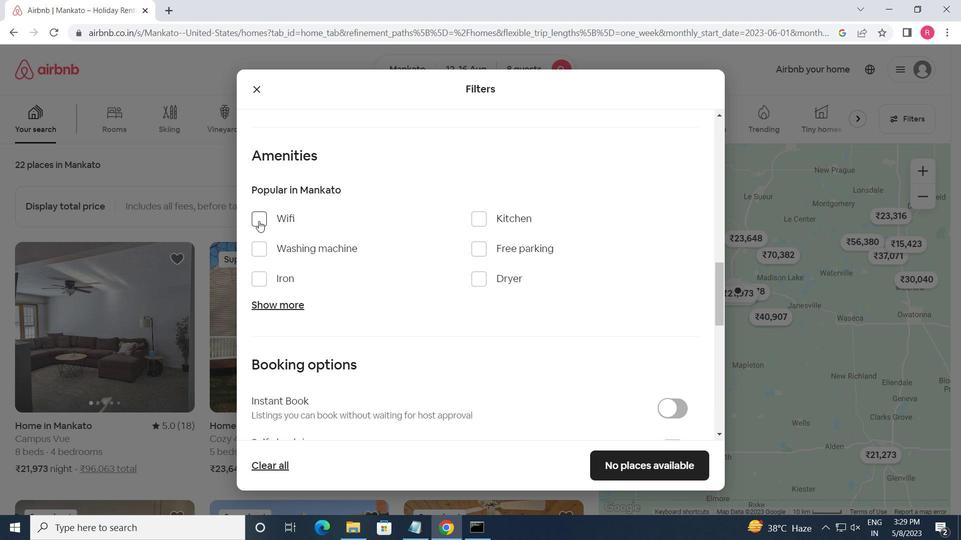 
Action: Mouse pressed left at (259, 219)
Screenshot: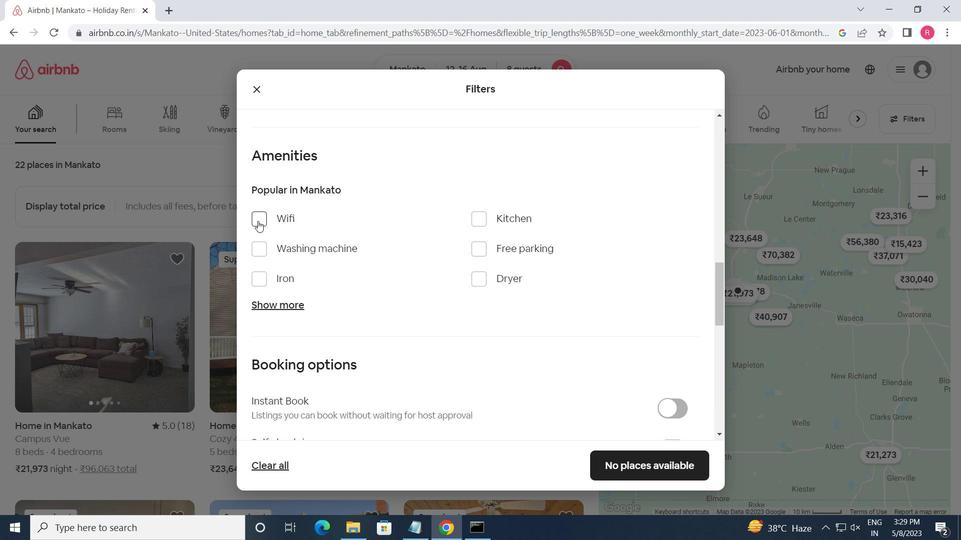 
Action: Mouse moved to (278, 306)
Screenshot: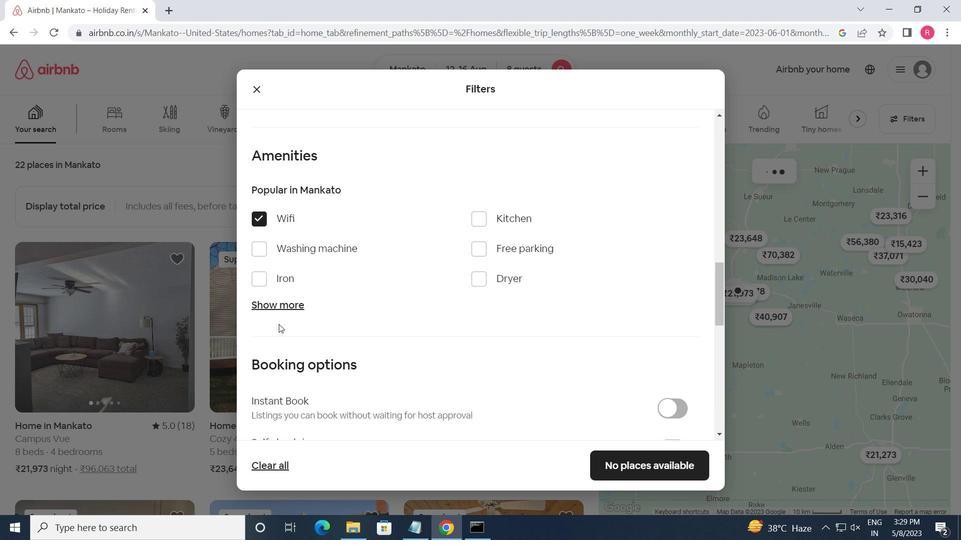
Action: Mouse pressed left at (278, 306)
Screenshot: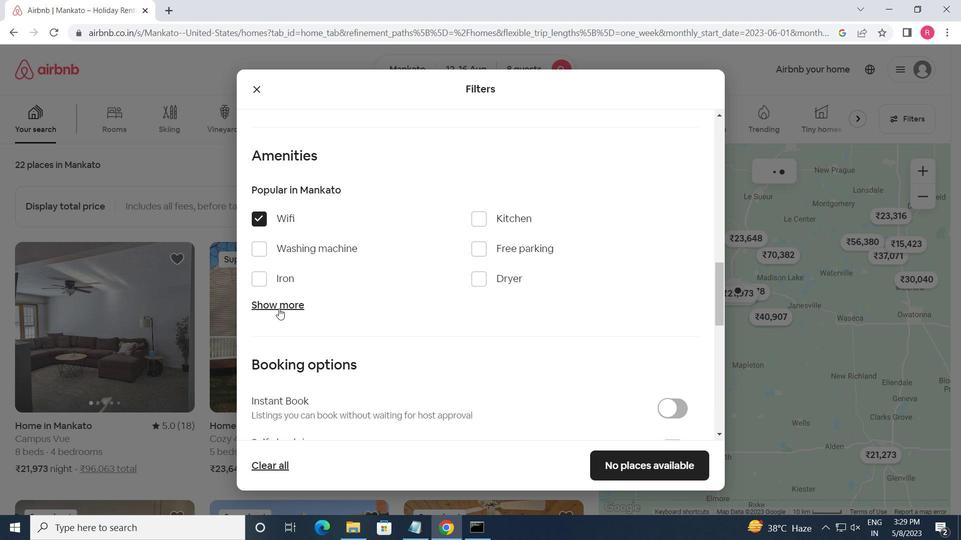 
Action: Mouse moved to (483, 251)
Screenshot: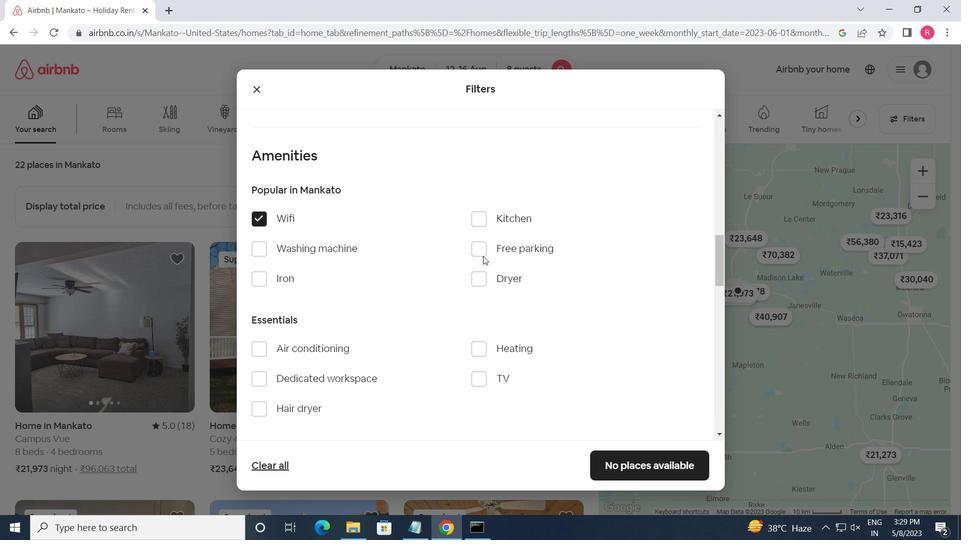
Action: Mouse pressed left at (483, 251)
Screenshot: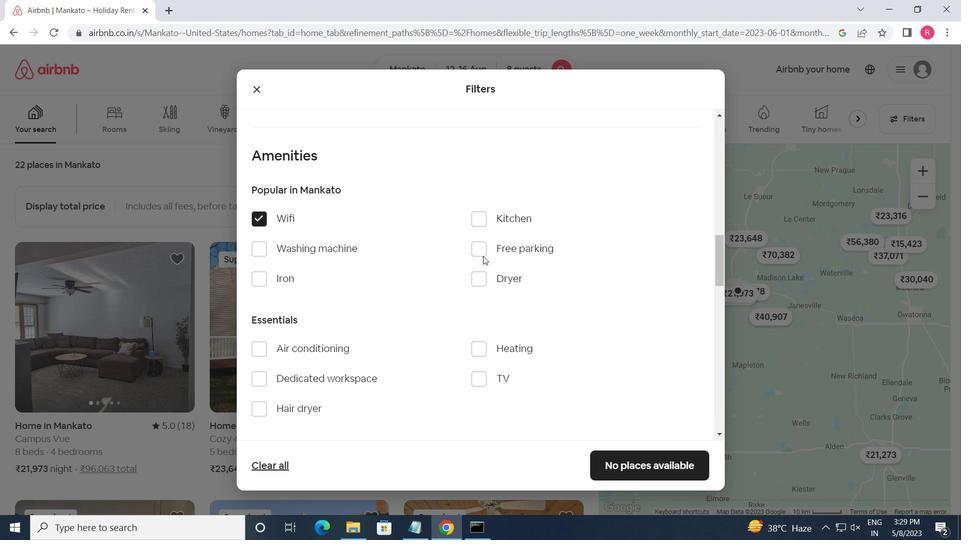 
Action: Mouse moved to (418, 295)
Screenshot: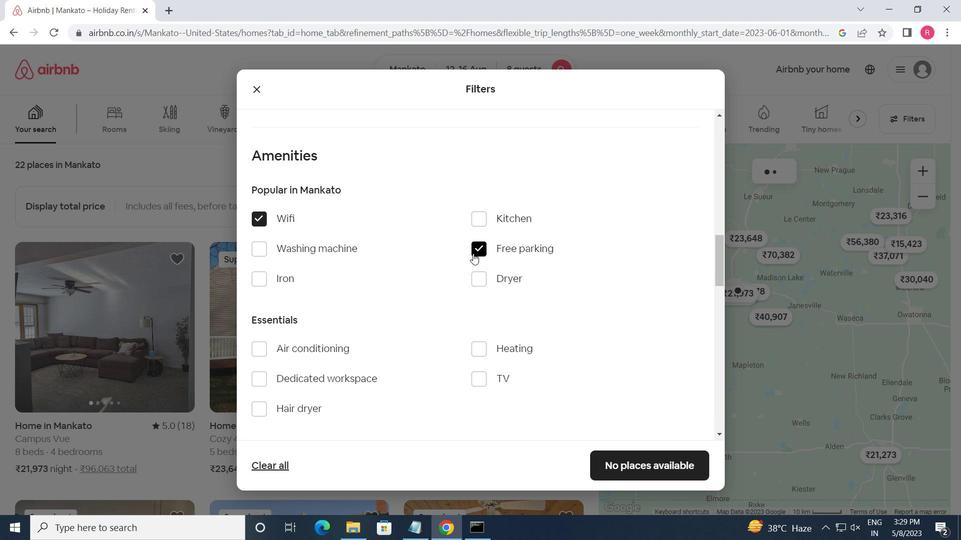 
Action: Mouse scrolled (418, 294) with delta (0, 0)
Screenshot: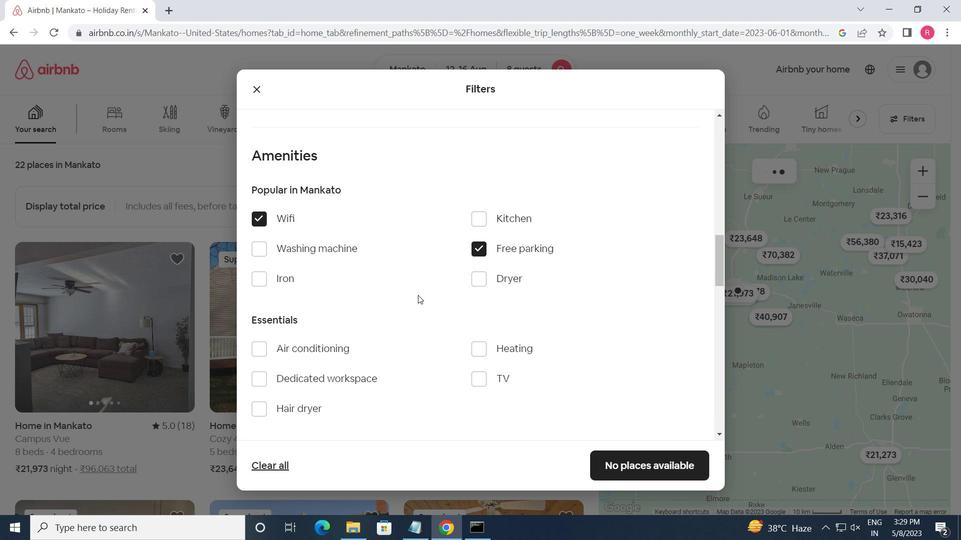 
Action: Mouse scrolled (418, 294) with delta (0, 0)
Screenshot: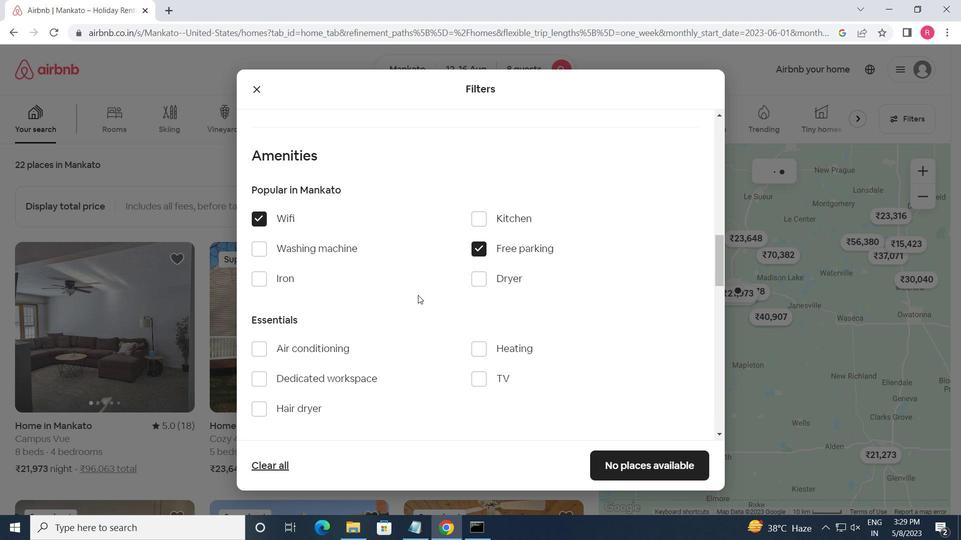
Action: Mouse moved to (473, 254)
Screenshot: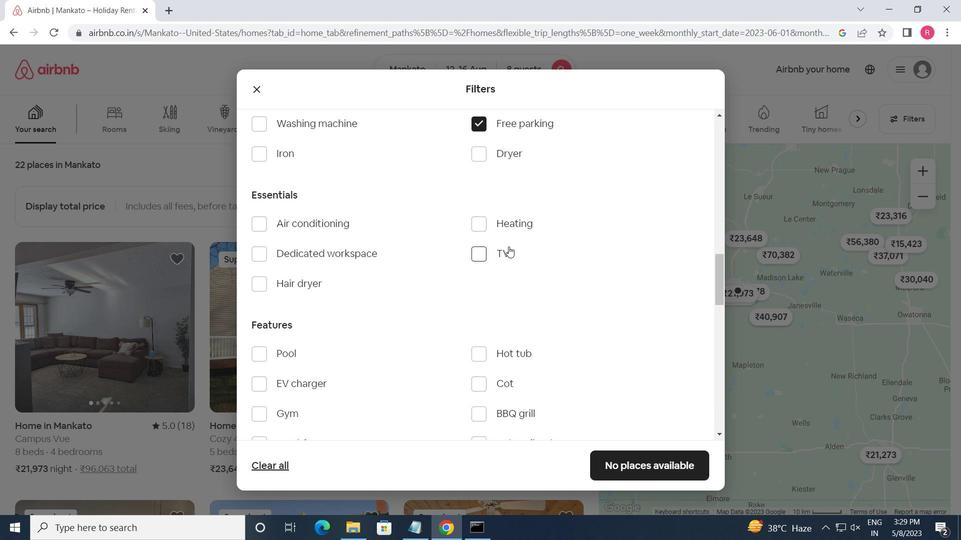 
Action: Mouse pressed left at (473, 254)
Screenshot: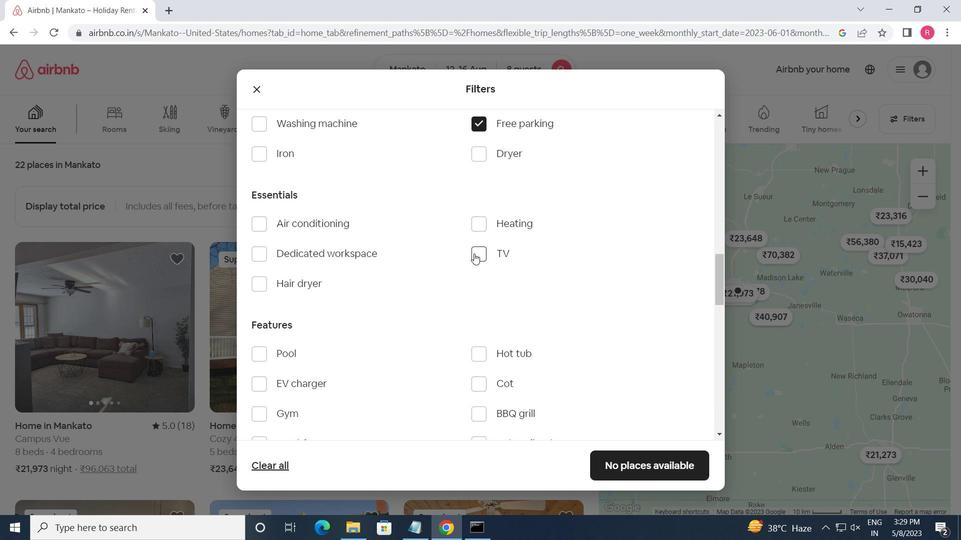 
Action: Mouse moved to (321, 322)
Screenshot: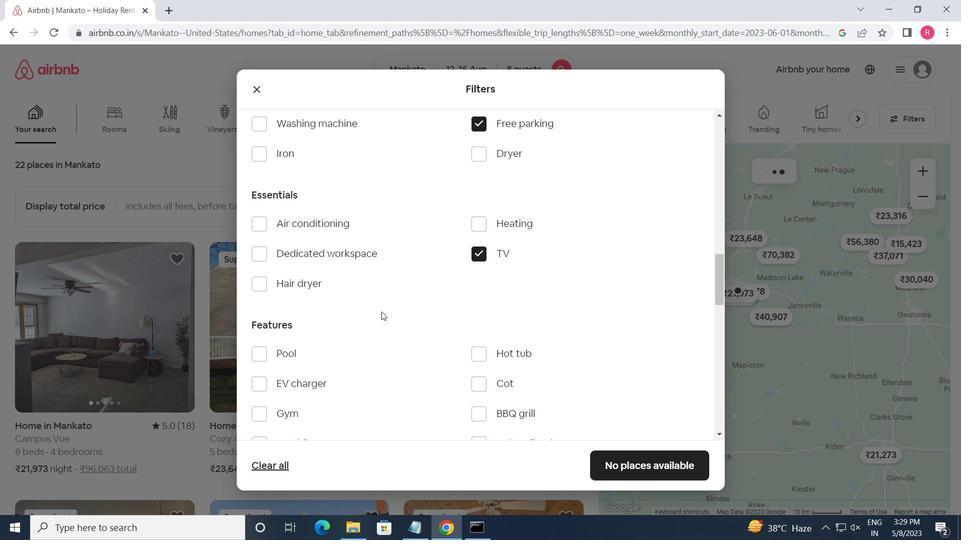 
Action: Mouse scrolled (321, 321) with delta (0, 0)
Screenshot: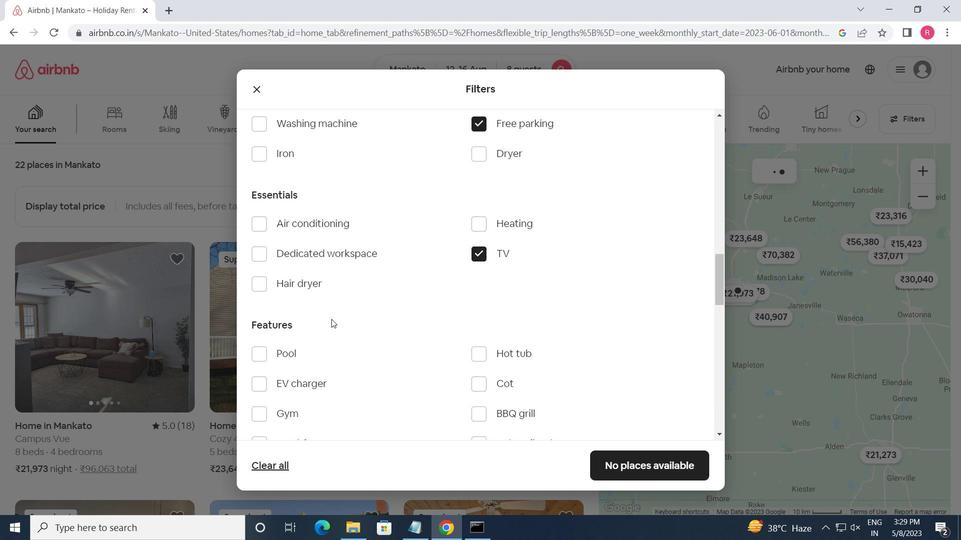 
Action: Mouse moved to (264, 351)
Screenshot: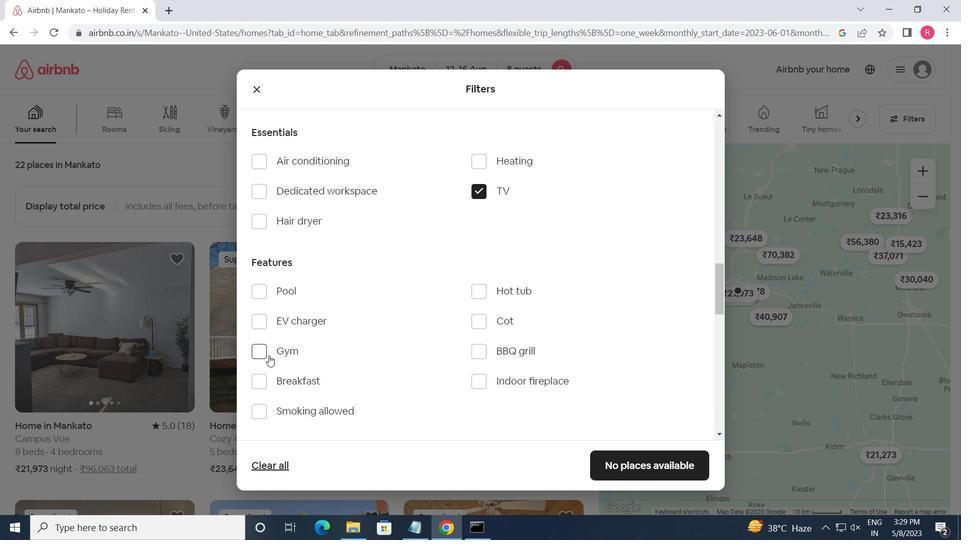 
Action: Mouse pressed left at (264, 351)
Screenshot: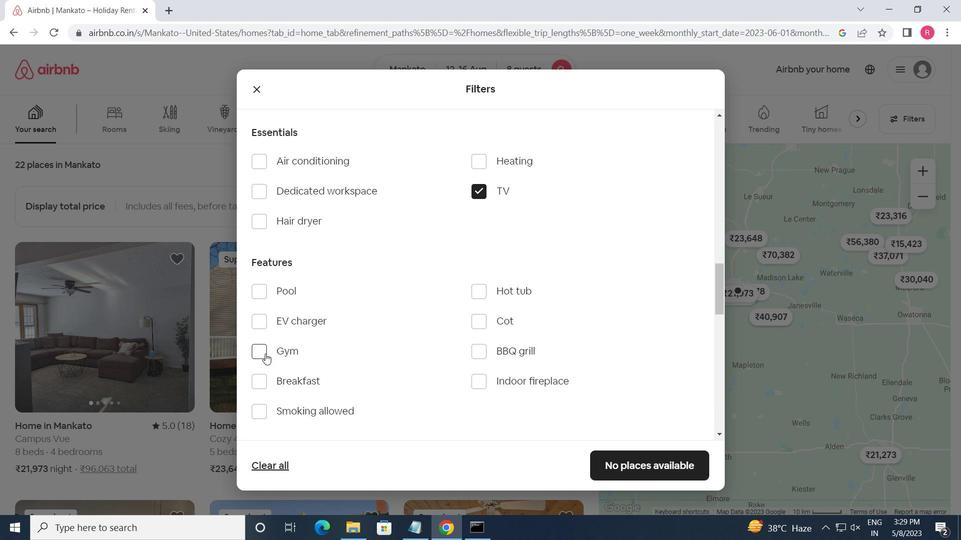 
Action: Mouse moved to (259, 375)
Screenshot: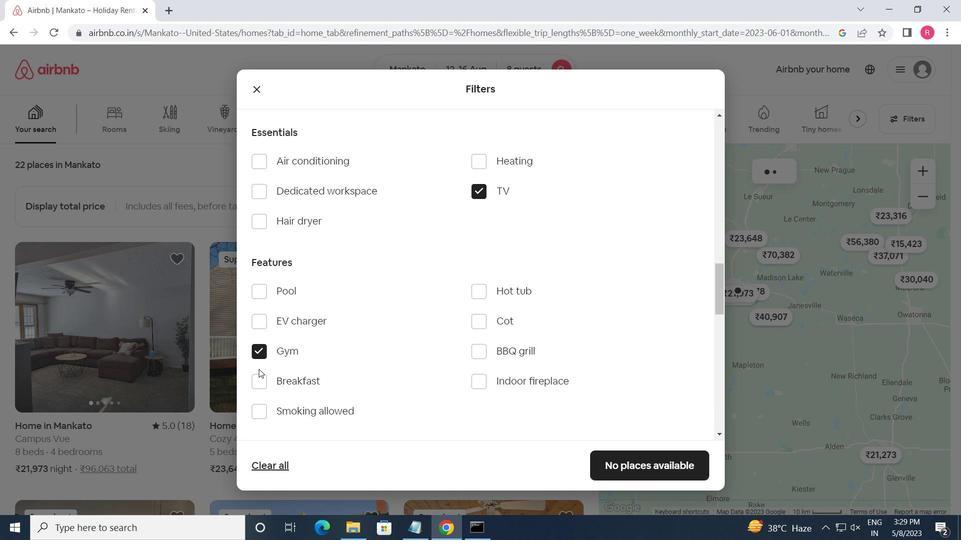 
Action: Mouse pressed left at (259, 375)
Screenshot: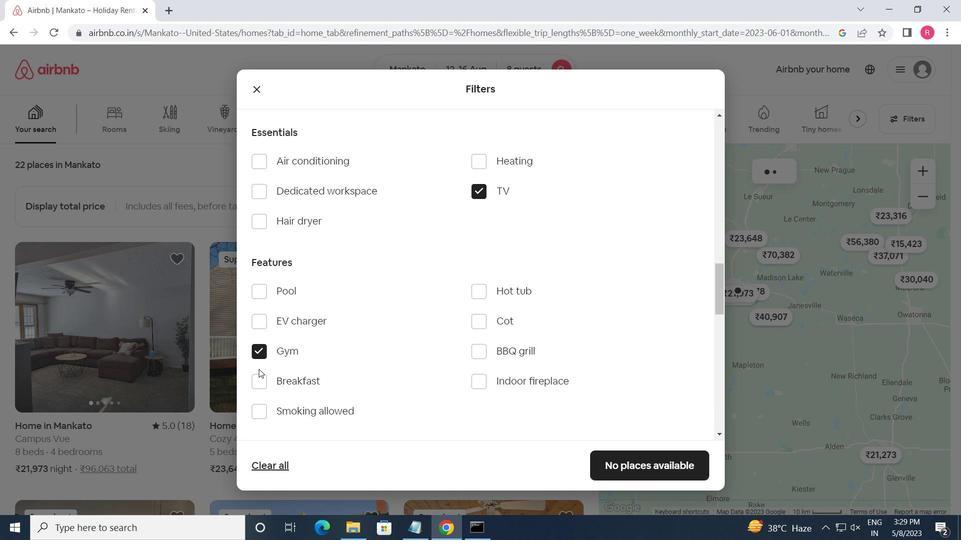 
Action: Mouse moved to (349, 346)
Screenshot: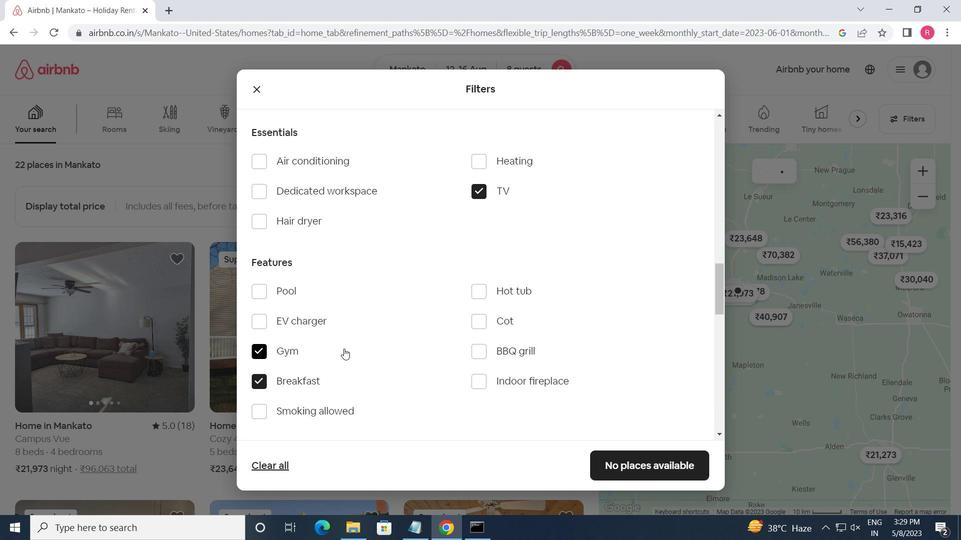 
Action: Mouse scrolled (349, 345) with delta (0, 0)
Screenshot: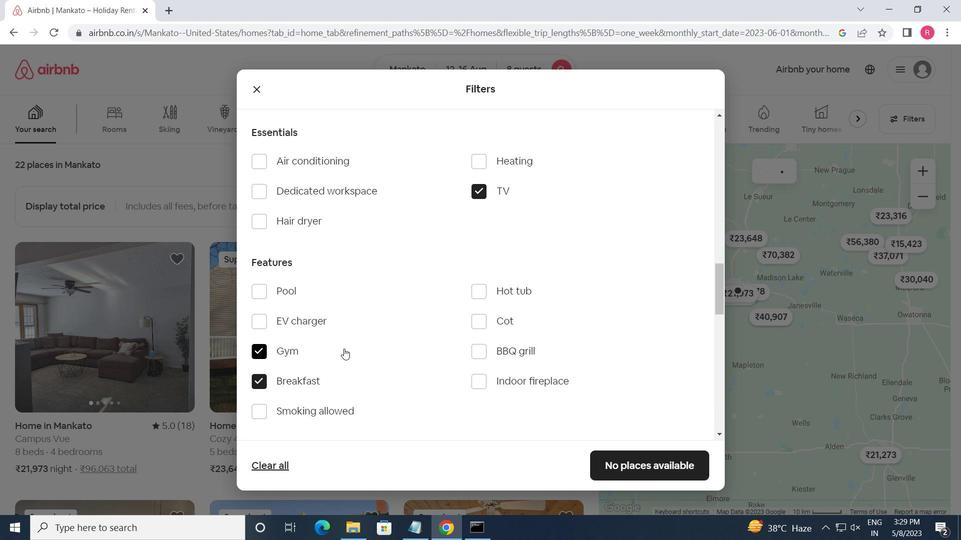 
Action: Mouse scrolled (349, 345) with delta (0, 0)
Screenshot: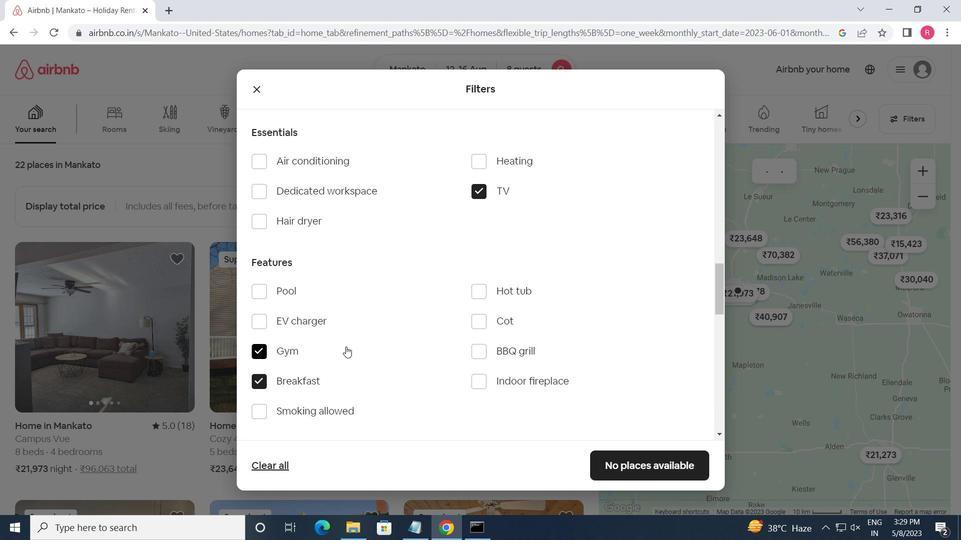 
Action: Mouse moved to (390, 295)
Screenshot: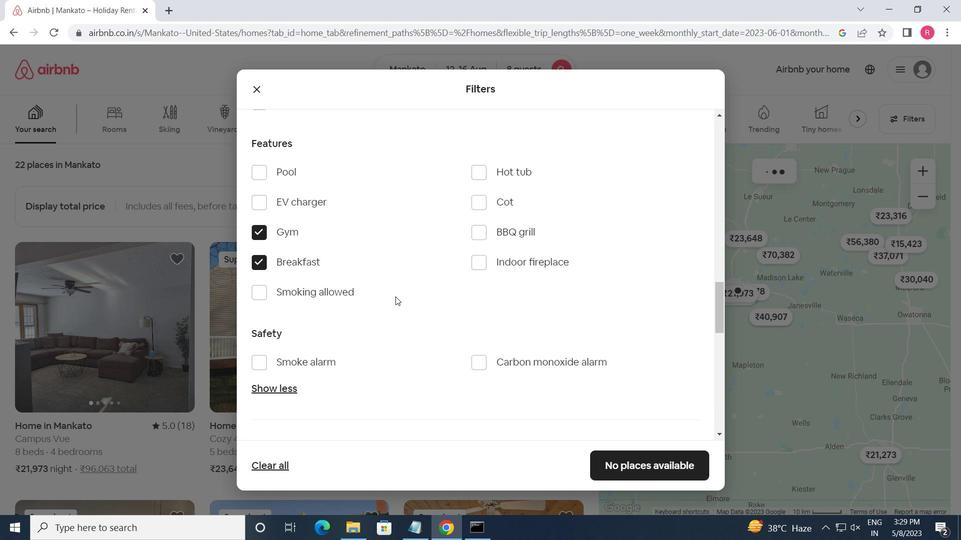 
Action: Mouse scrolled (390, 294) with delta (0, 0)
Screenshot: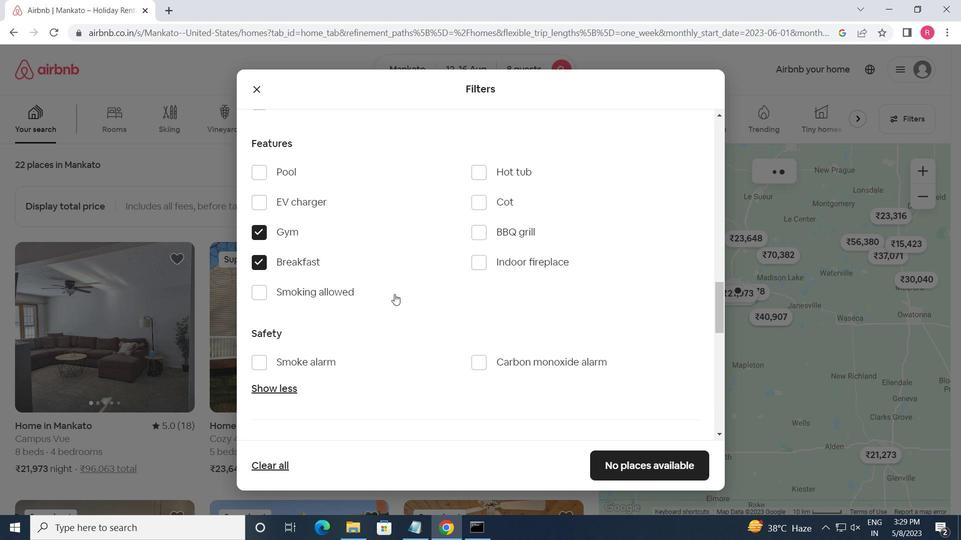 
Action: Mouse moved to (390, 296)
Screenshot: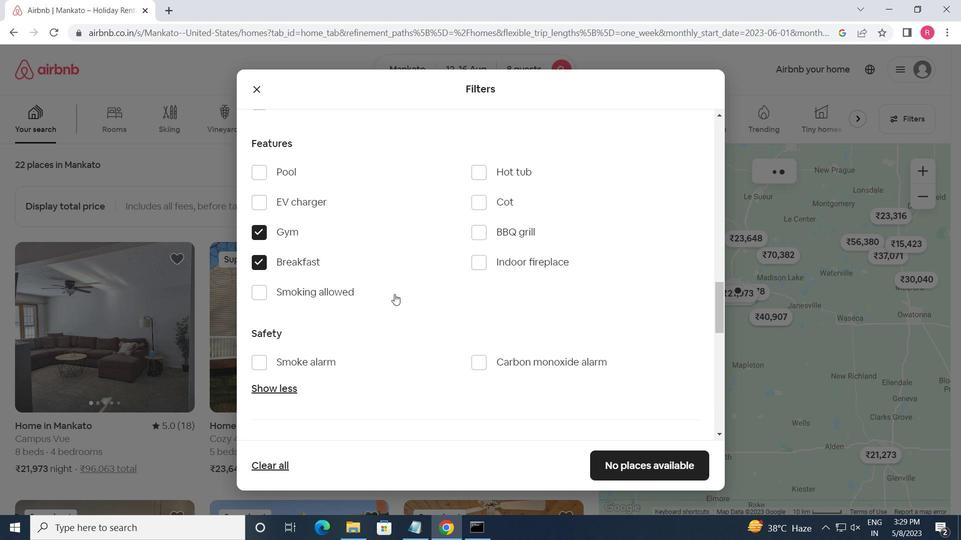 
Action: Mouse scrolled (390, 295) with delta (0, 0)
Screenshot: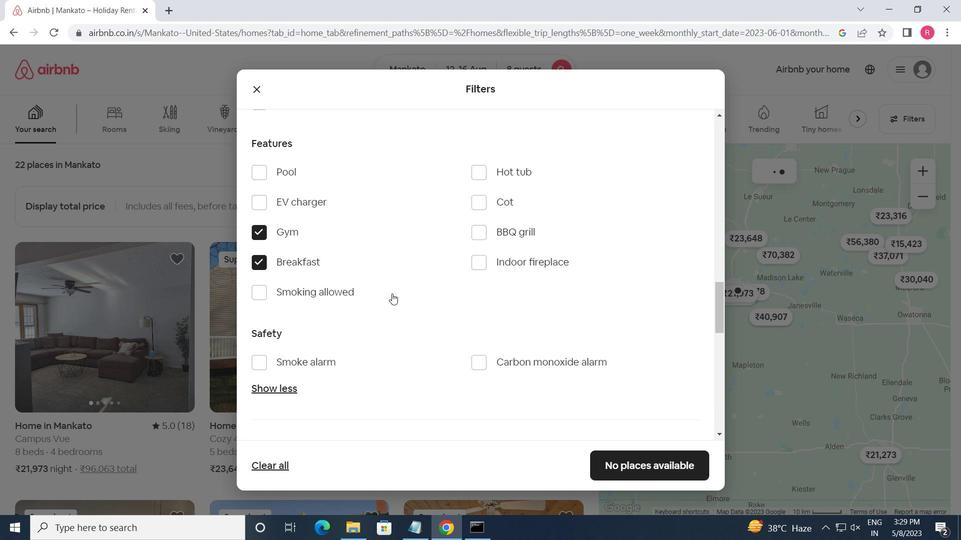 
Action: Mouse moved to (389, 297)
Screenshot: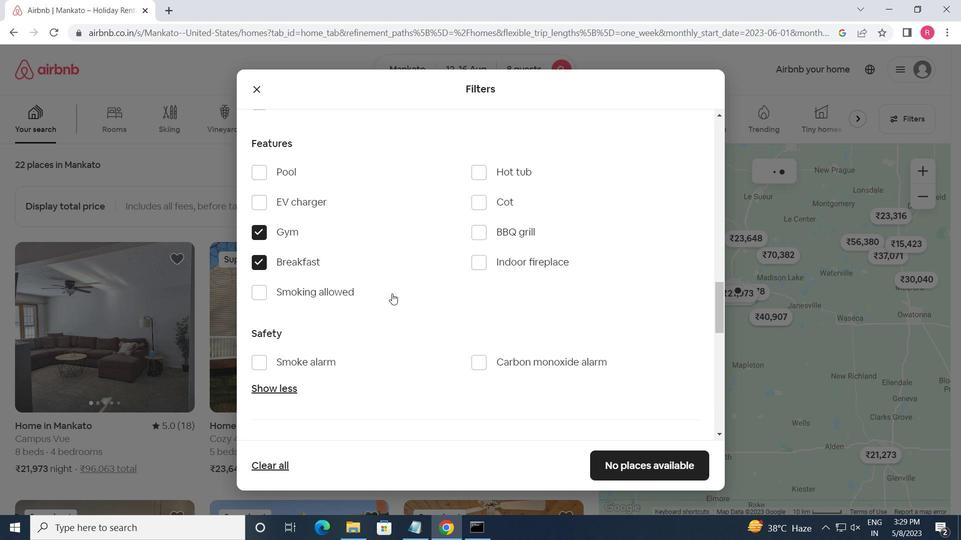 
Action: Mouse scrolled (389, 296) with delta (0, 0)
Screenshot: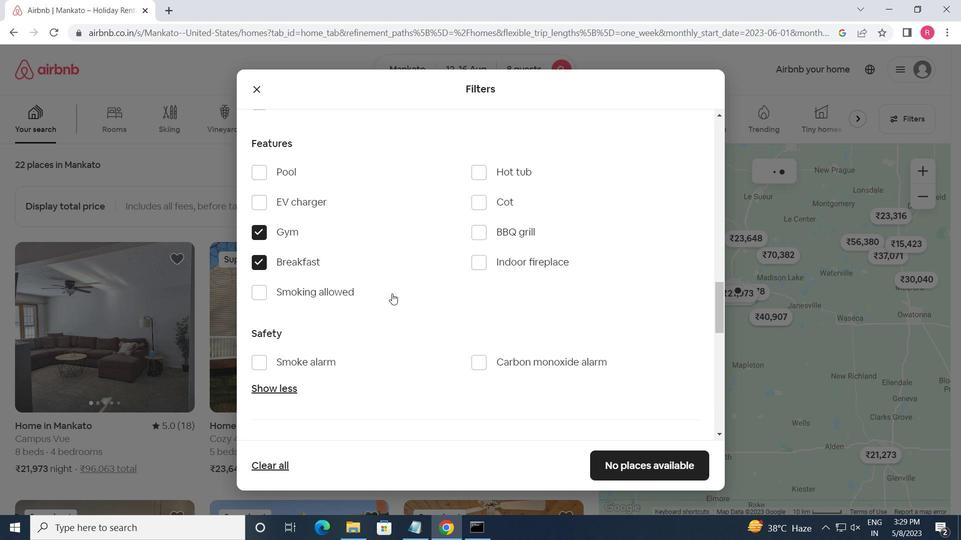 
Action: Mouse moved to (672, 348)
Screenshot: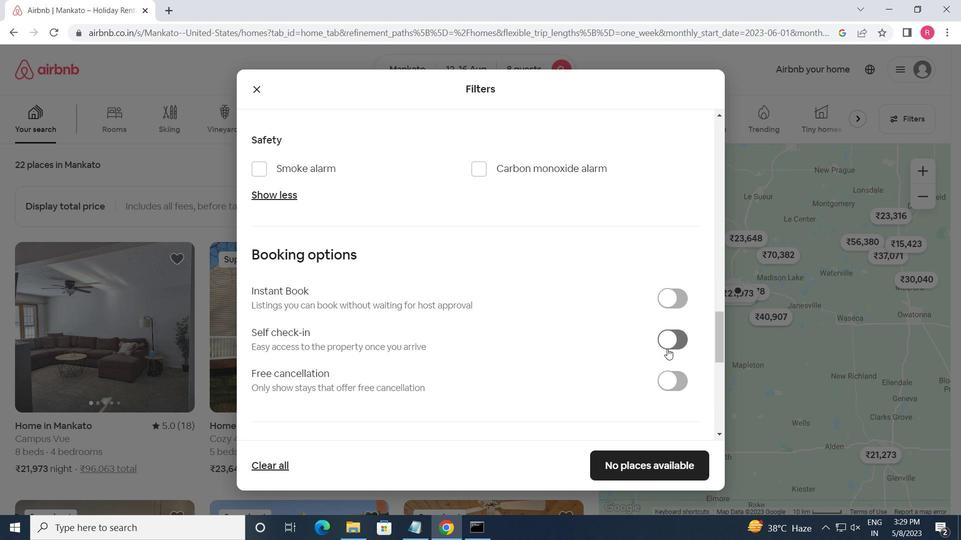 
Action: Mouse pressed left at (672, 348)
Screenshot: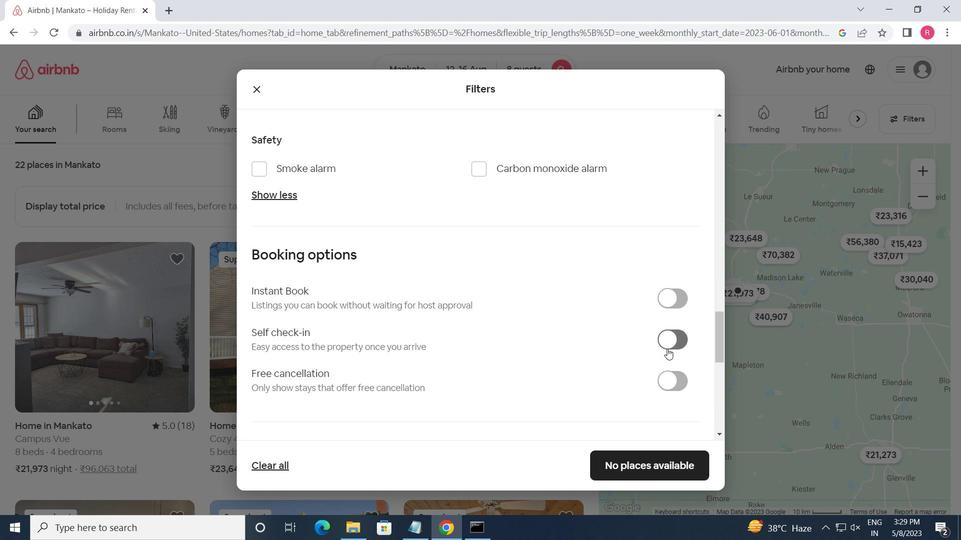 
Action: Mouse moved to (543, 339)
Screenshot: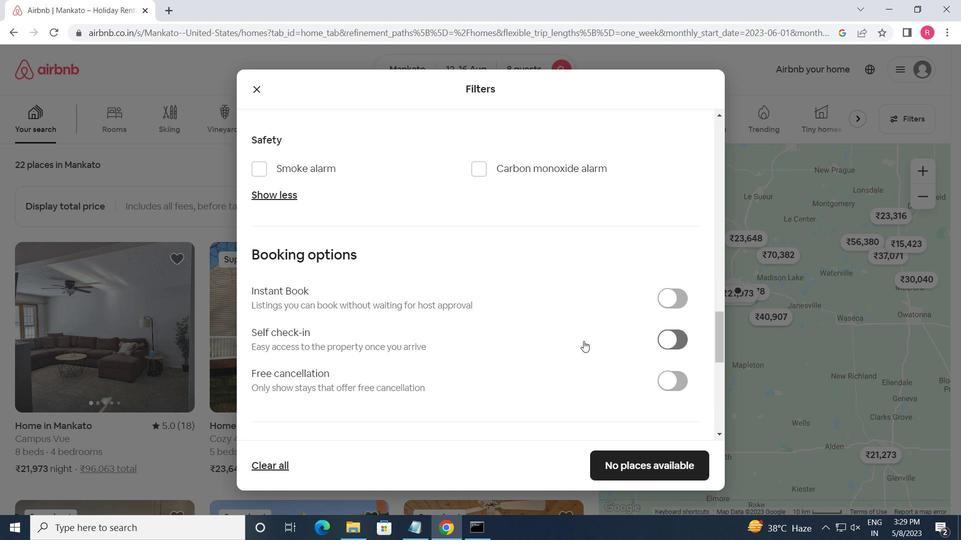 
Action: Mouse scrolled (543, 339) with delta (0, 0)
Screenshot: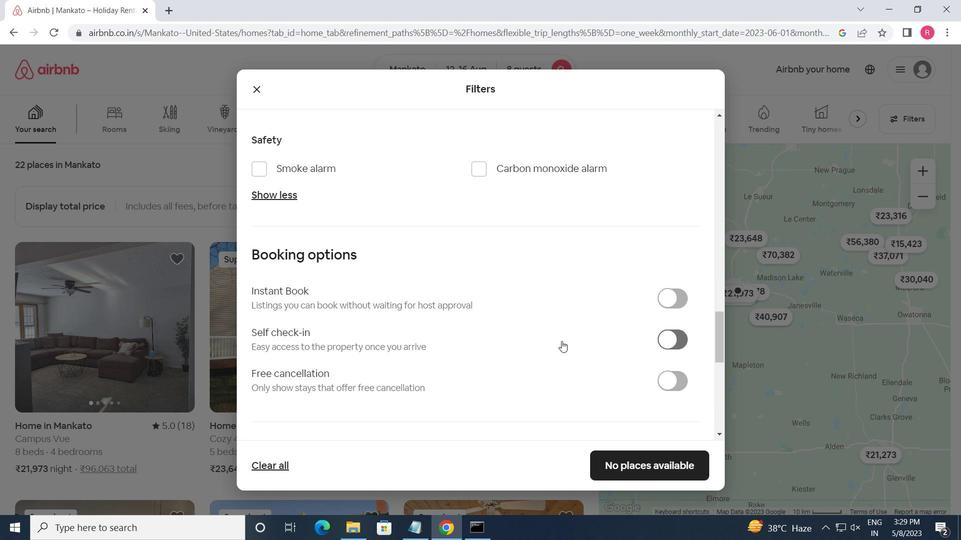 
Action: Mouse scrolled (543, 339) with delta (0, 0)
Screenshot: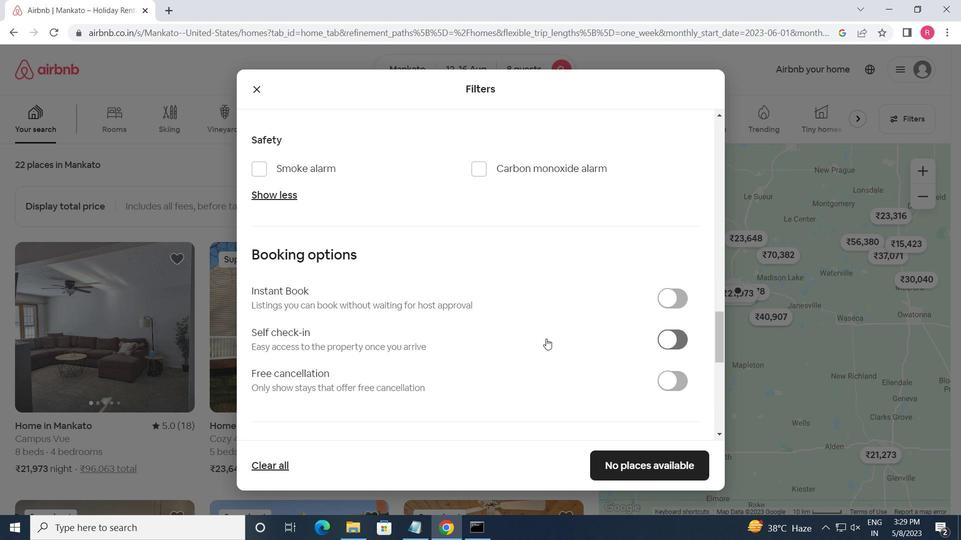 
Action: Mouse scrolled (543, 339) with delta (0, 0)
Screenshot: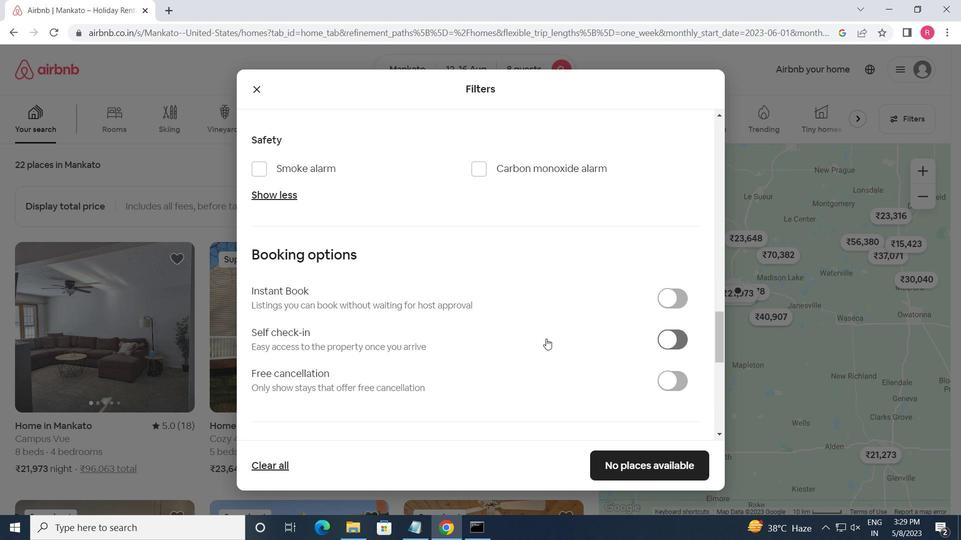 
Action: Mouse scrolled (543, 339) with delta (0, 0)
Screenshot: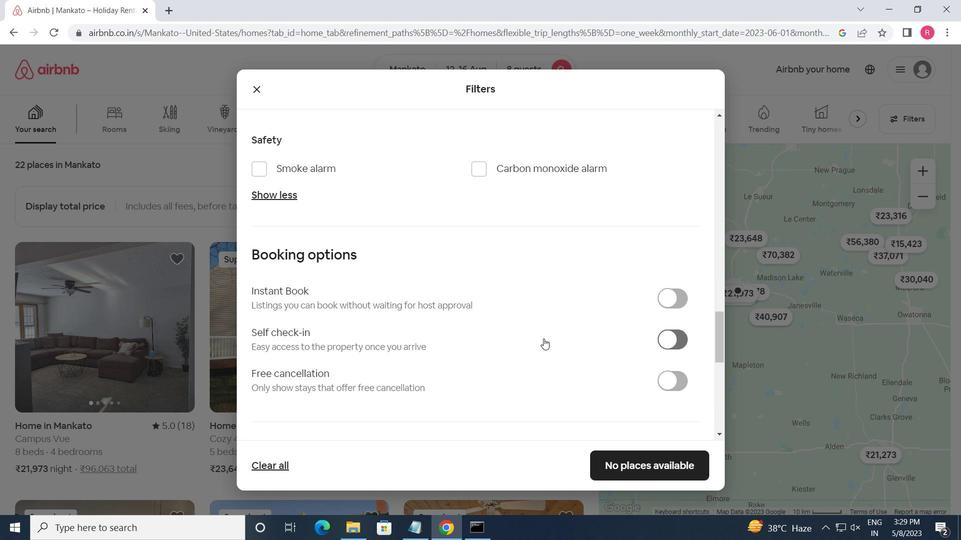 
Action: Mouse moved to (510, 336)
Screenshot: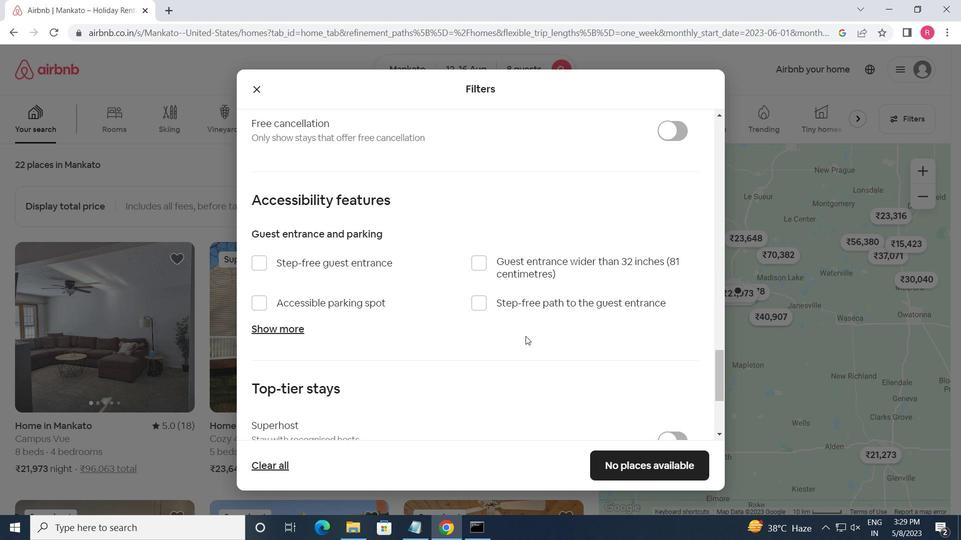 
Action: Mouse scrolled (510, 336) with delta (0, 0)
Screenshot: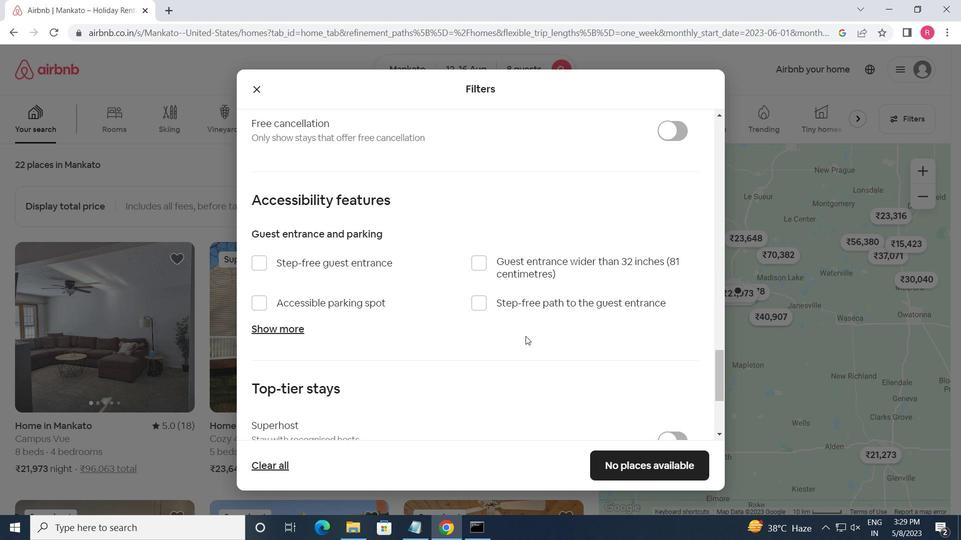 
Action: Mouse moved to (509, 336)
Screenshot: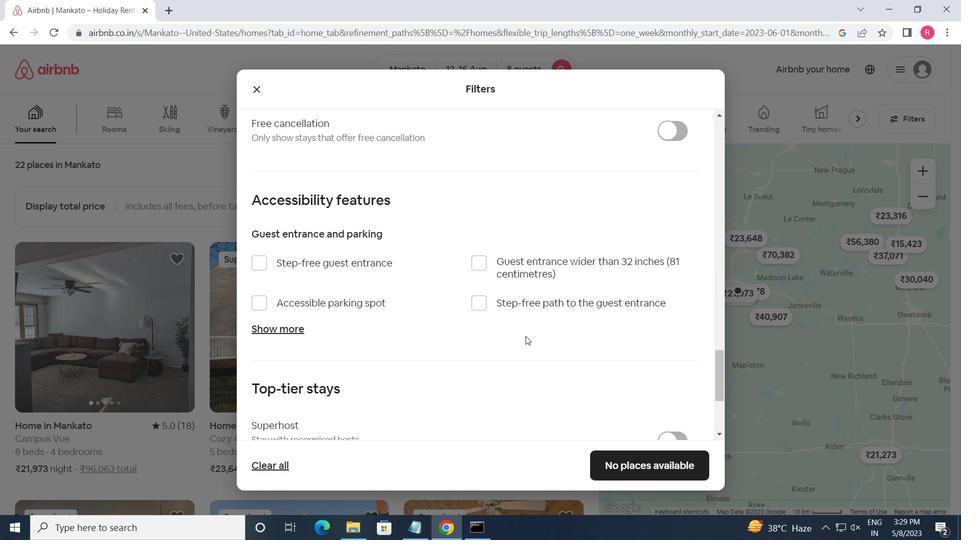 
Action: Mouse scrolled (509, 336) with delta (0, 0)
Screenshot: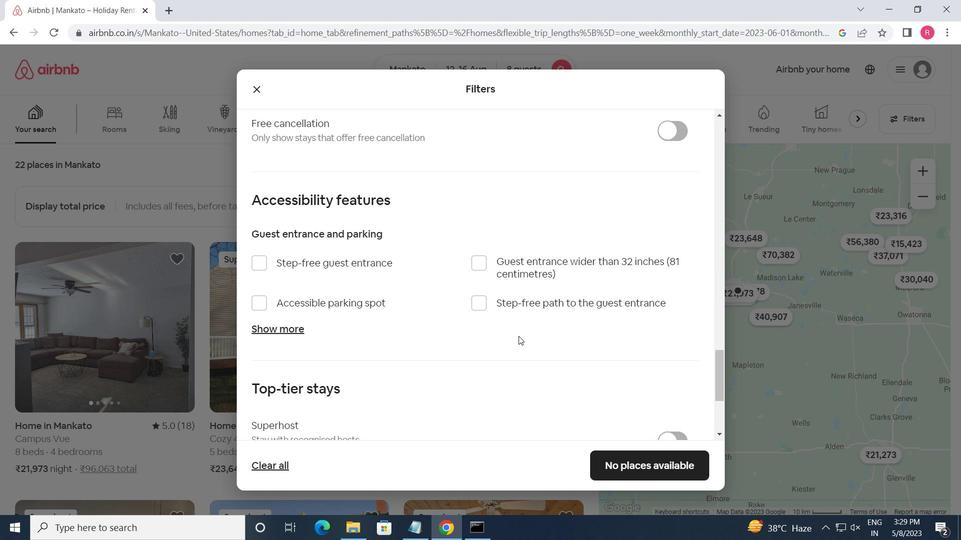 
Action: Mouse moved to (509, 336)
Screenshot: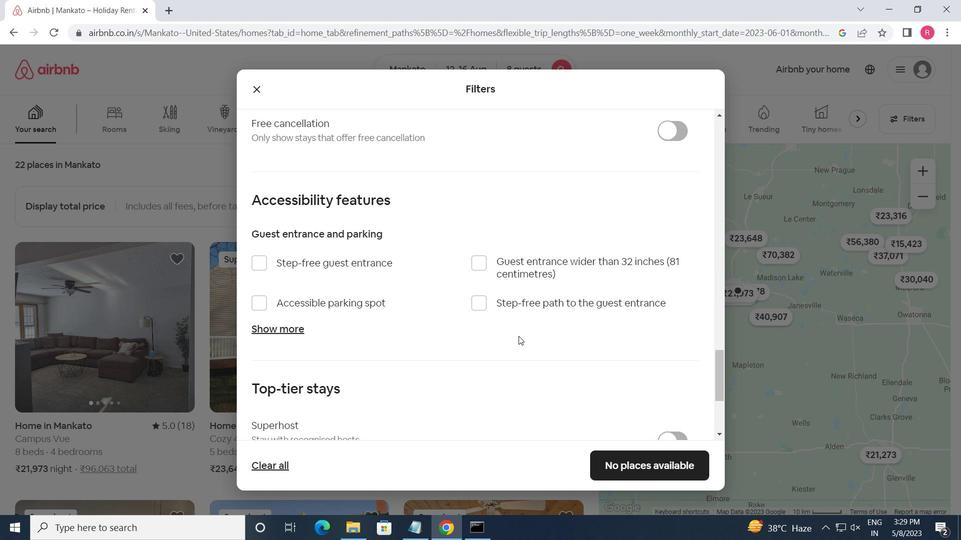 
Action: Mouse scrolled (509, 336) with delta (0, 0)
Screenshot: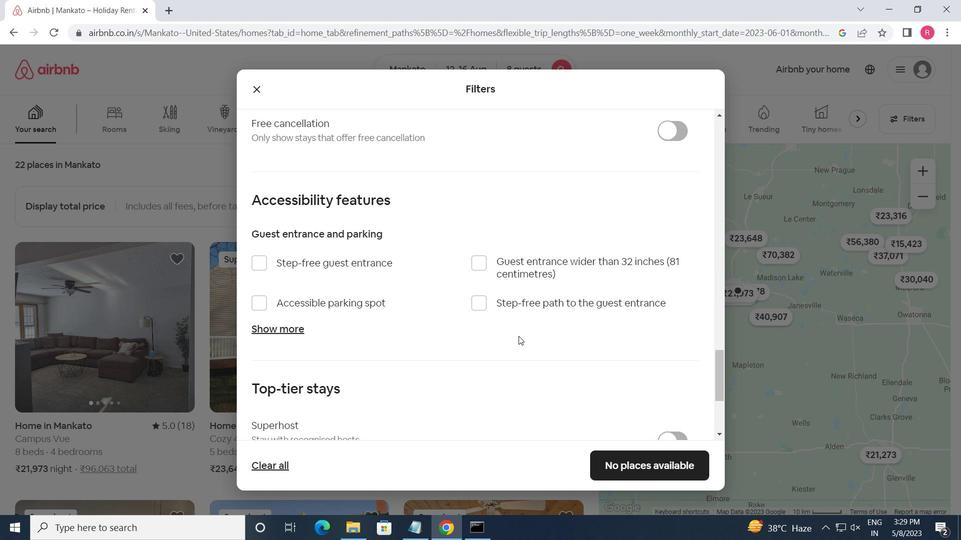
Action: Mouse moved to (390, 319)
Screenshot: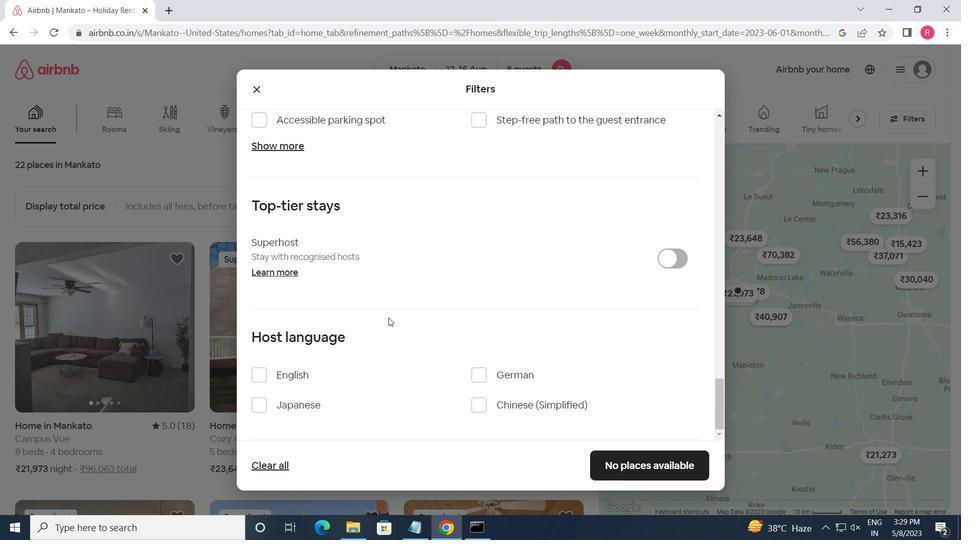 
Action: Mouse scrolled (390, 319) with delta (0, 0)
Screenshot: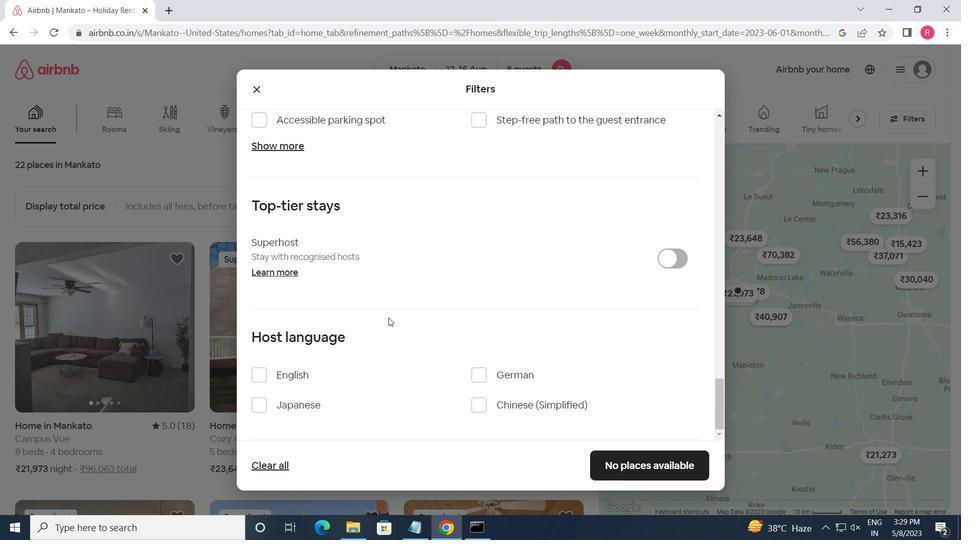 
Action: Mouse scrolled (390, 319) with delta (0, 0)
Screenshot: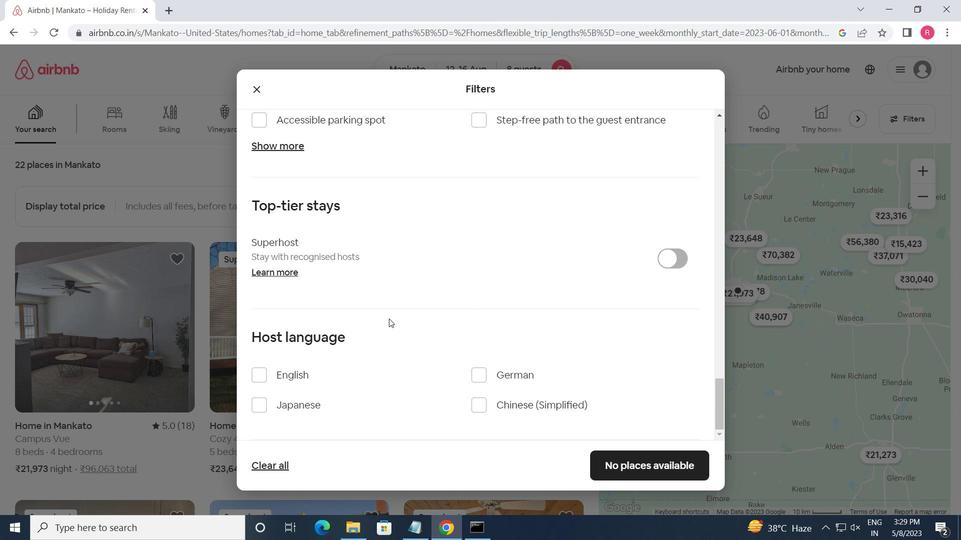 
Action: Mouse moved to (264, 379)
Screenshot: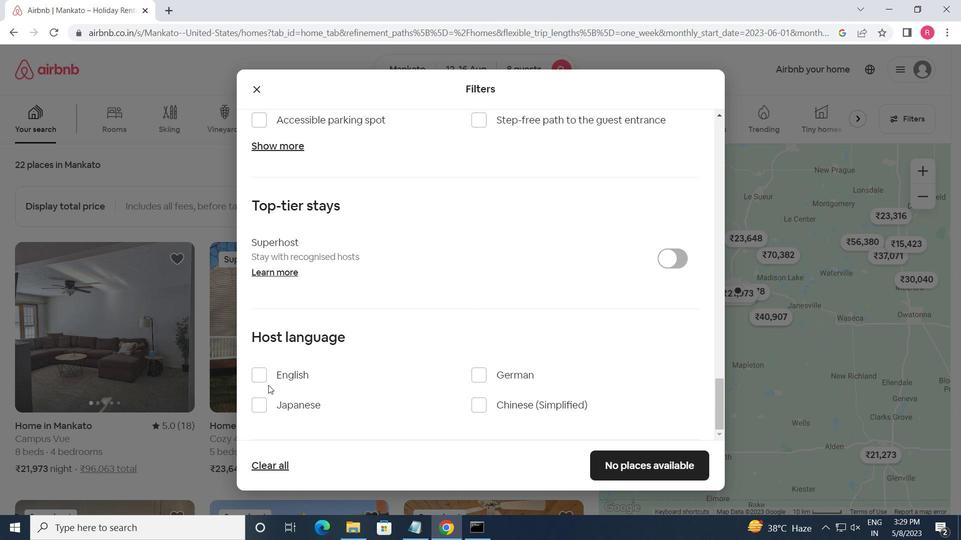 
Action: Mouse pressed left at (264, 379)
Screenshot: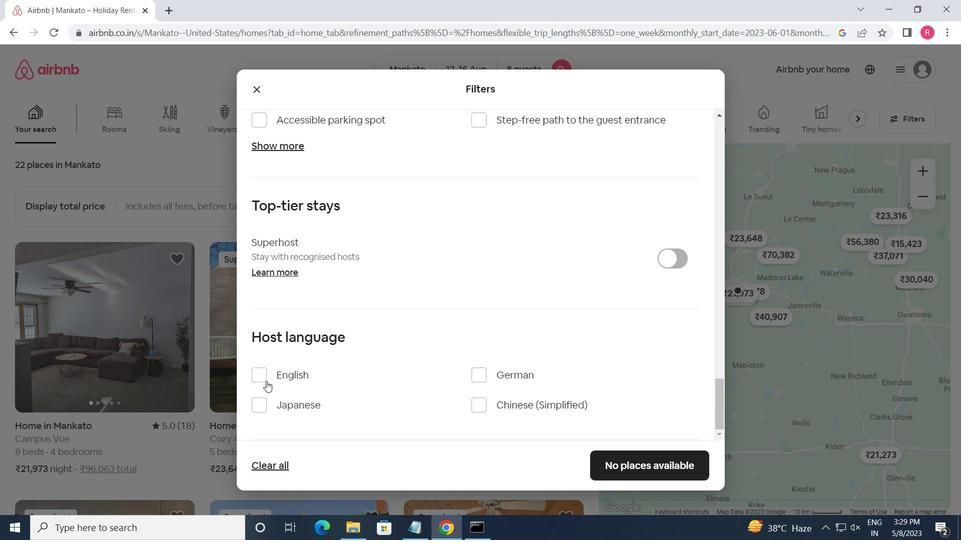 
Action: Mouse moved to (607, 461)
Screenshot: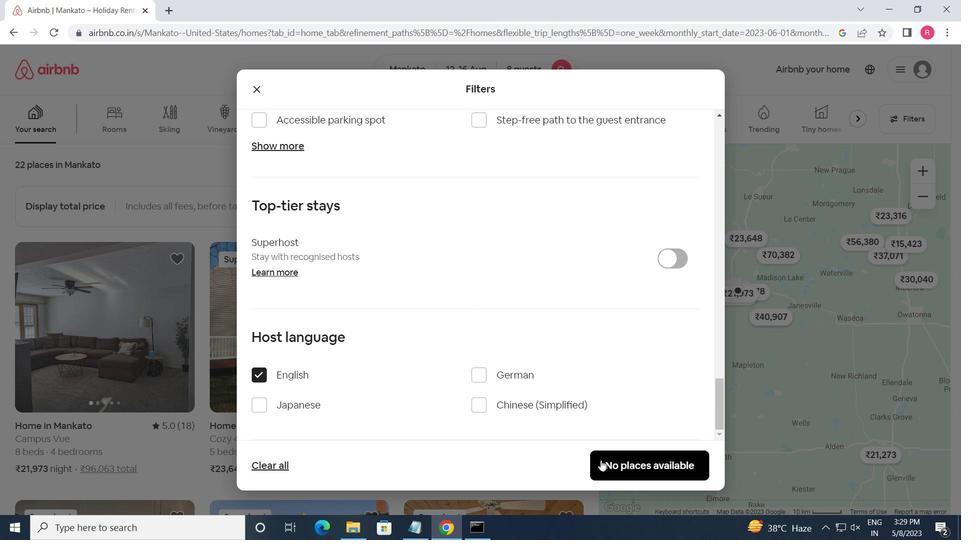 
Action: Mouse pressed left at (607, 461)
Screenshot: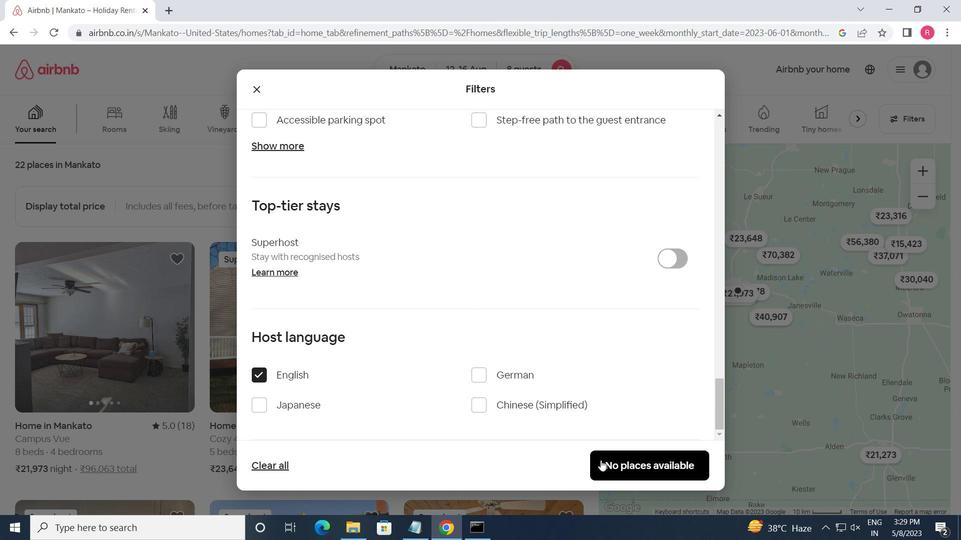 
Action: Mouse moved to (605, 455)
Screenshot: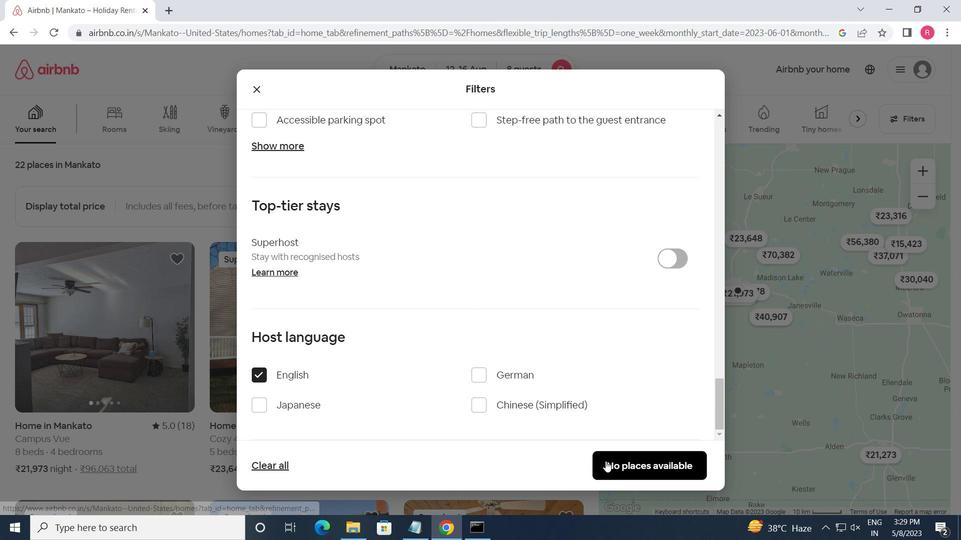 
